 Task: Plan a virtual team-building escape room challenge for the 18th at 3 PM to 3:30 PM.
Action: Mouse moved to (51, 85)
Screenshot: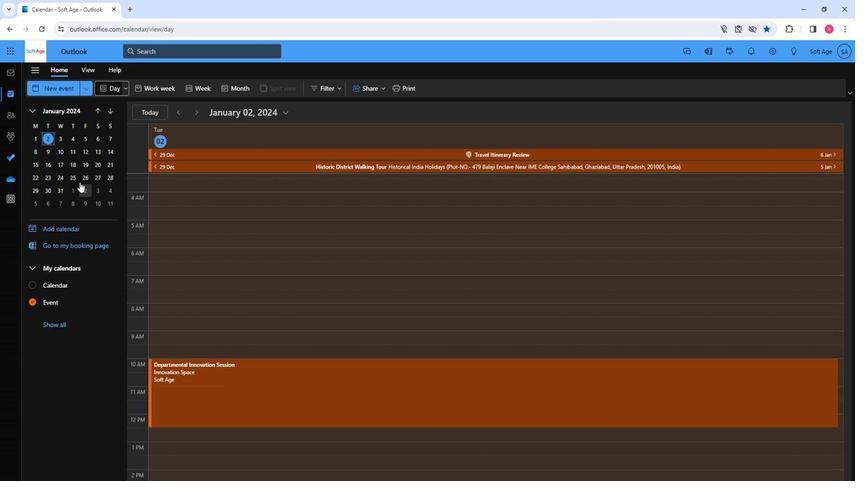 
Action: Mouse pressed left at (51, 85)
Screenshot: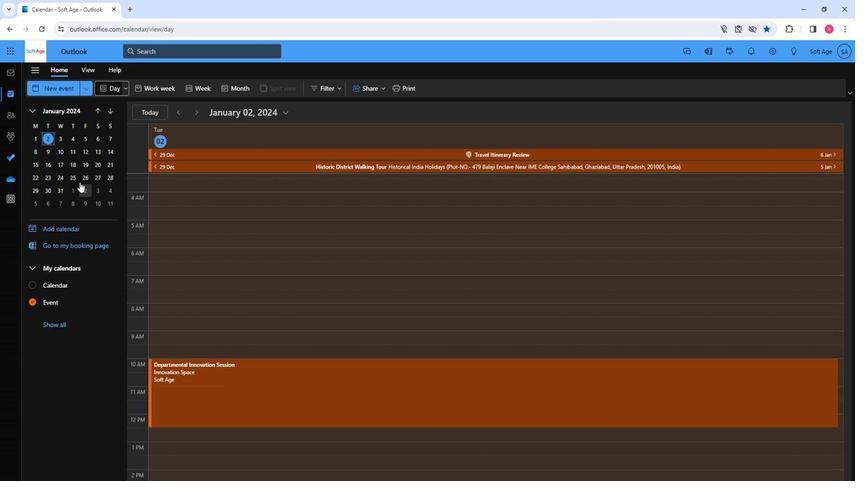 
Action: Key pressed <Key.shift>Virtual<Key.space><Key.shift><Key.shift><Key.shift><Key.shift><Key.shift><Key.shift><Key.shift><Key.shift><Key.shift><Key.shift><Key.shift><Key.shift><Key.shift><Key.shift><Key.shift><Key.shift><Key.shift><Key.shift><Key.shift>Teambu<Key.backspace><Key.backspace>-b<Key.backspace><Key.shift>Building<Key.space><Key.shift><Key.shift><Key.shift><Key.shift><Key.shift><Key.shift><Key.shift><Key.shift><Key.shift><Key.shift>Escape<Key.space><Key.shift>Room<Key.space><Key.shift><Key.shift><Key.shift><Key.shift><Key.shift><Key.shift><Key.shift><Key.shift><Key.shift>Challenge
Screenshot: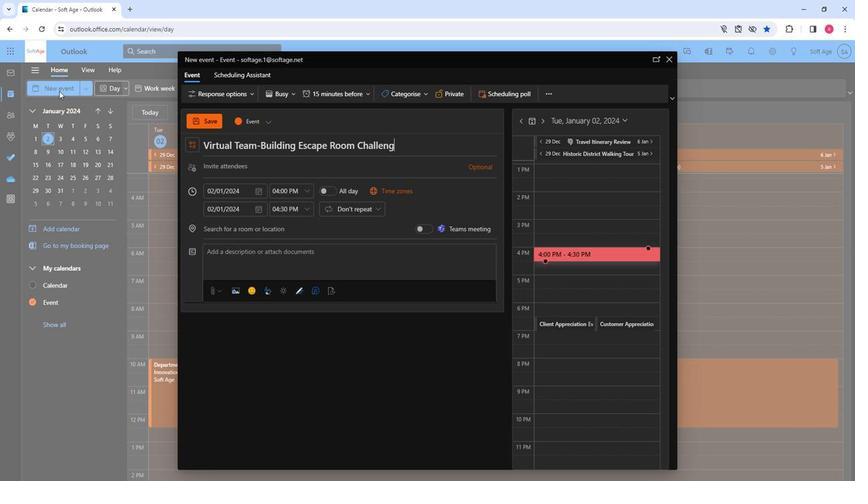 
Action: Mouse moved to (223, 165)
Screenshot: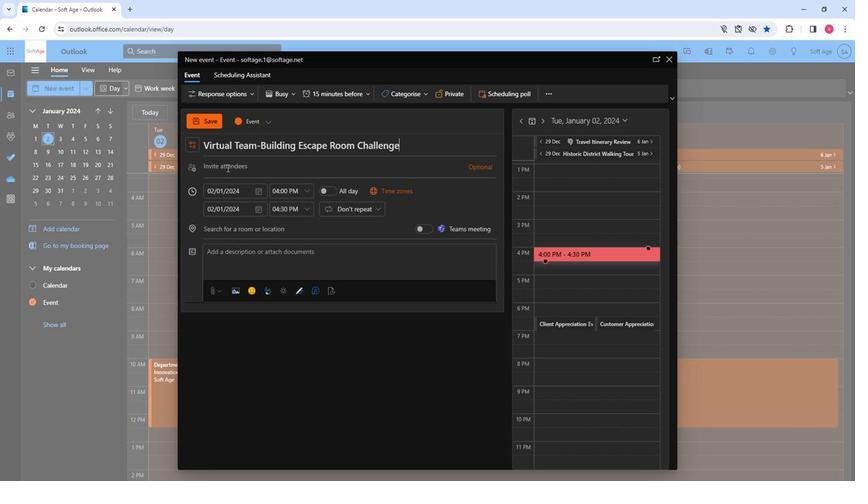 
Action: Mouse pressed left at (223, 165)
Screenshot: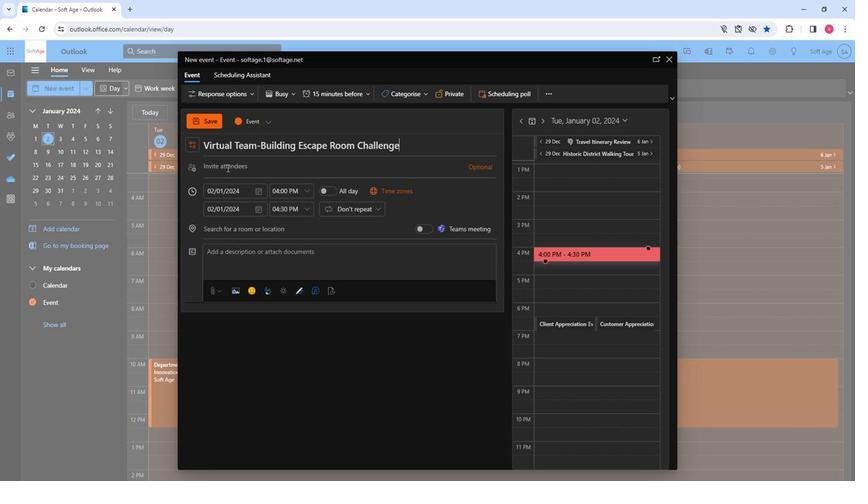 
Action: Mouse moved to (227, 165)
Screenshot: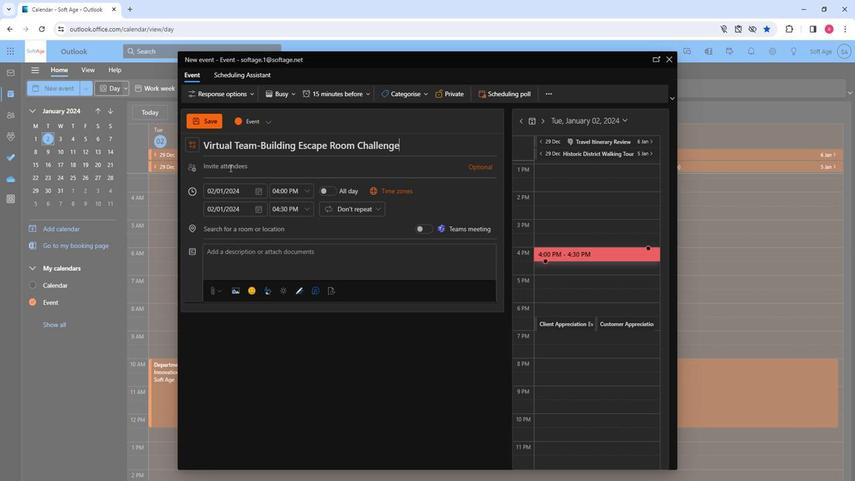 
Action: Key pressed so
Screenshot: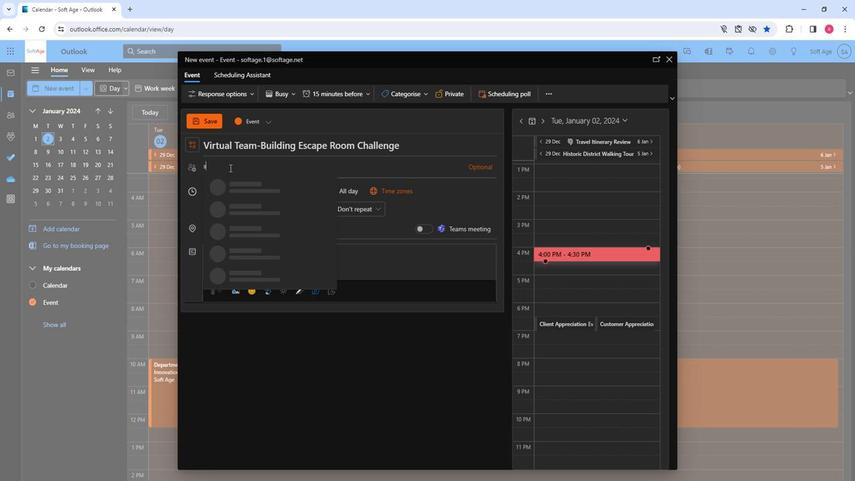 
Action: Mouse moved to (258, 207)
Screenshot: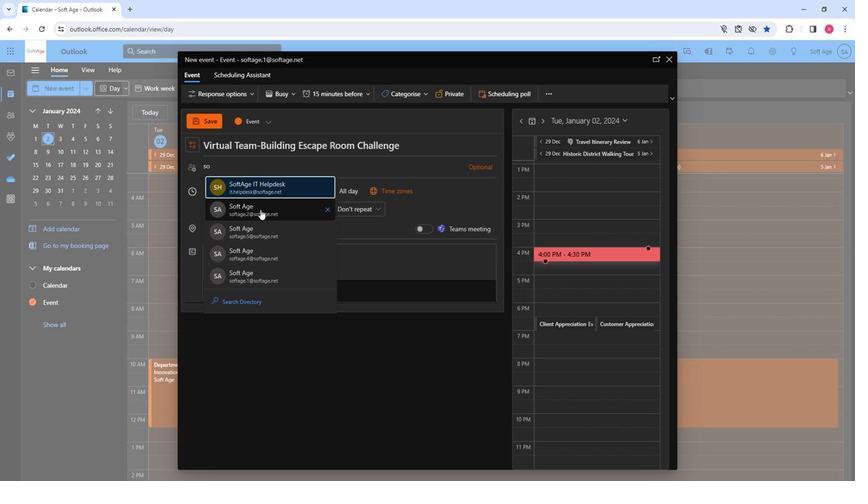 
Action: Mouse pressed left at (258, 207)
Screenshot: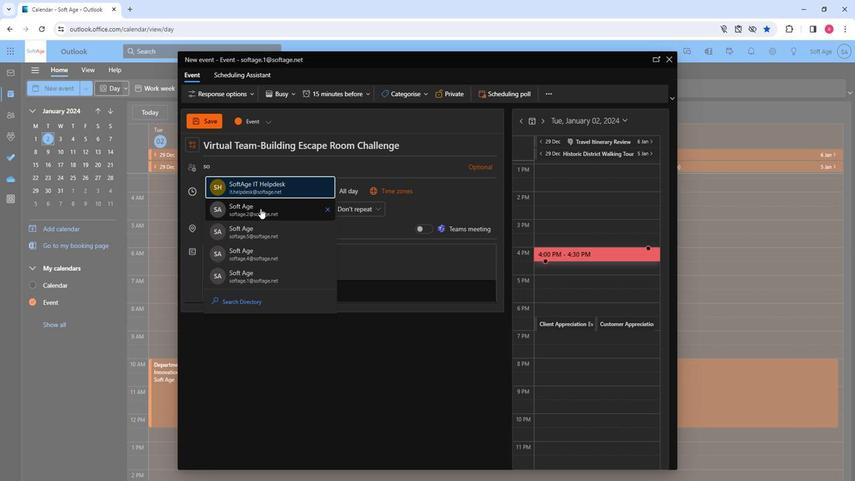 
Action: Key pressed so
Screenshot: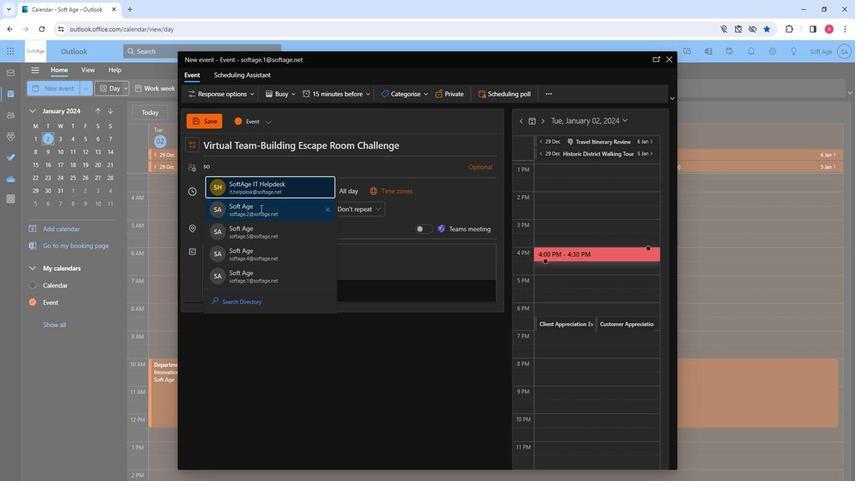 
Action: Mouse moved to (285, 273)
Screenshot: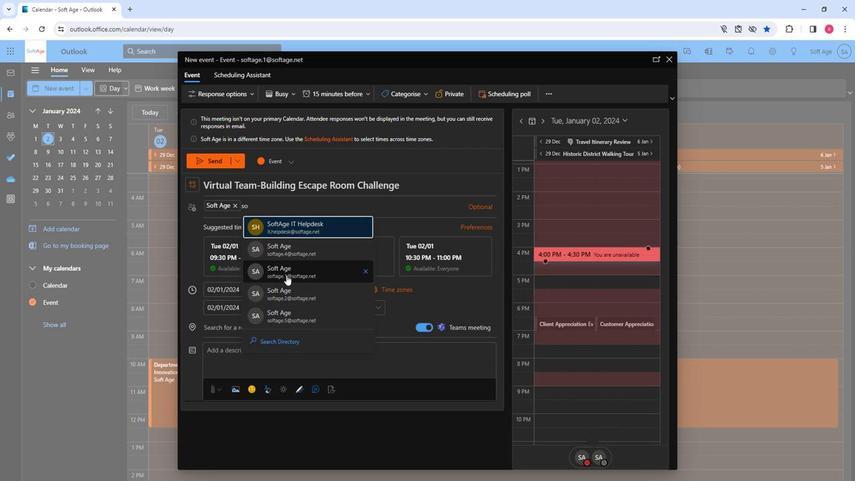 
Action: Mouse pressed left at (285, 273)
Screenshot: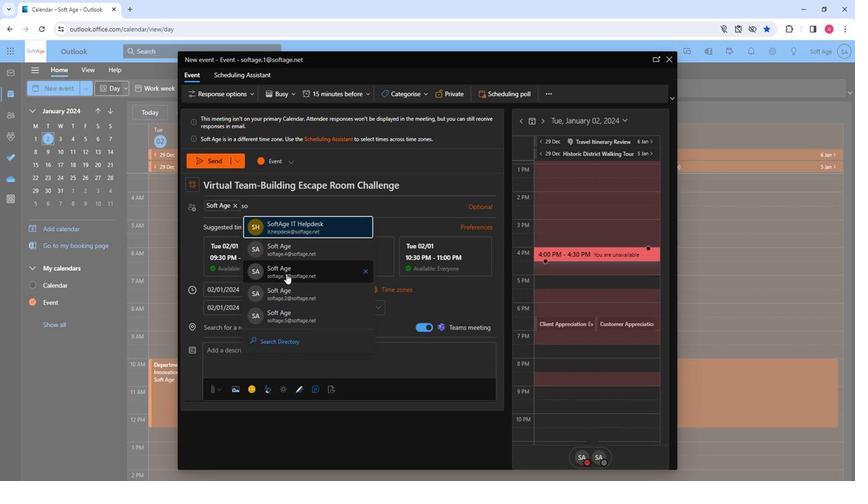 
Action: Key pressed so
Screenshot: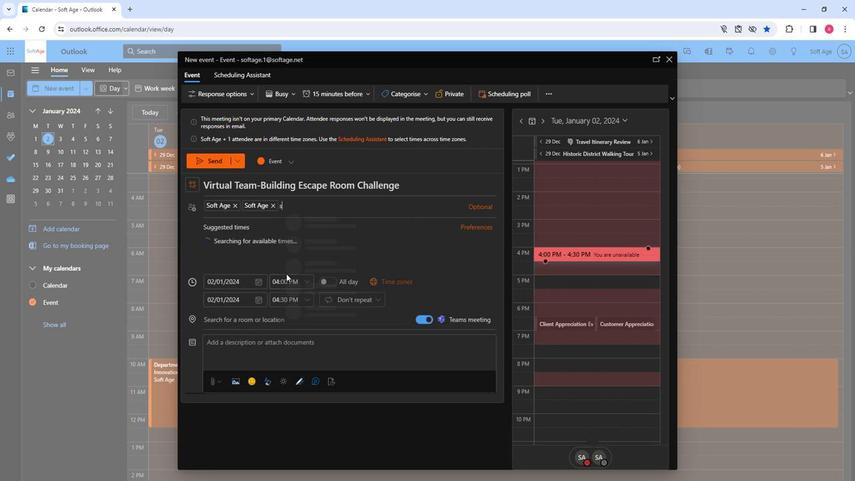 
Action: Mouse moved to (311, 299)
Screenshot: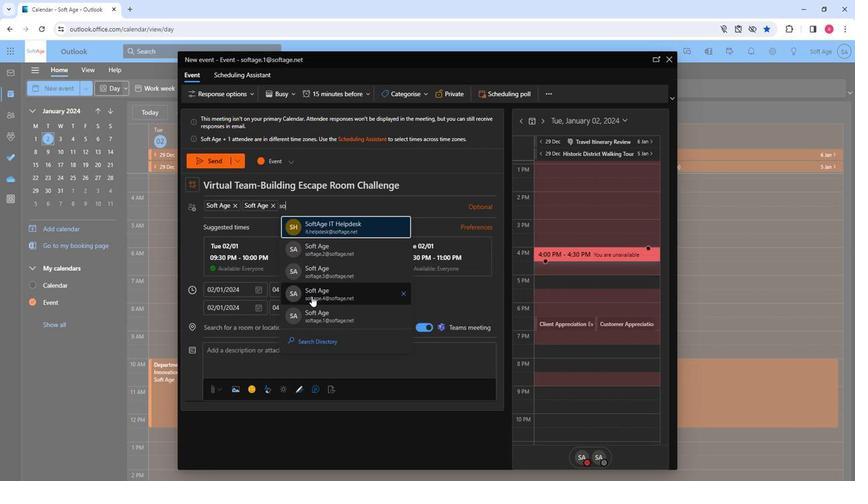 
Action: Mouse pressed left at (311, 299)
Screenshot: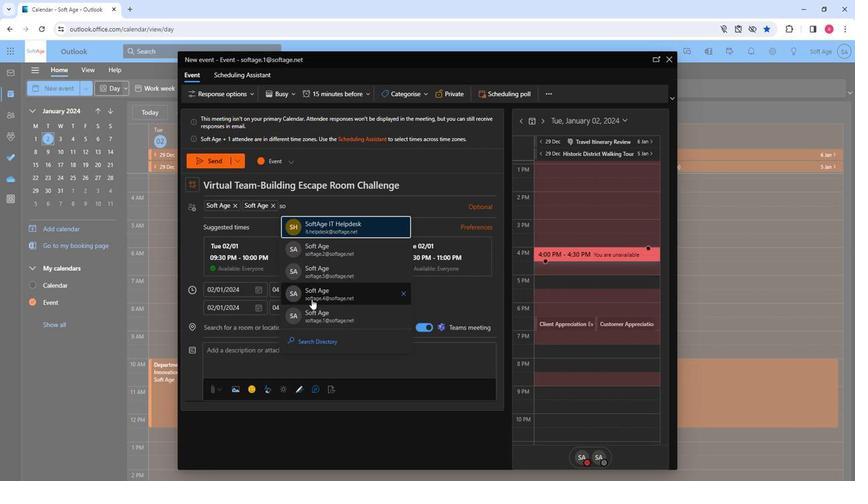 
Action: Key pressed so
Screenshot: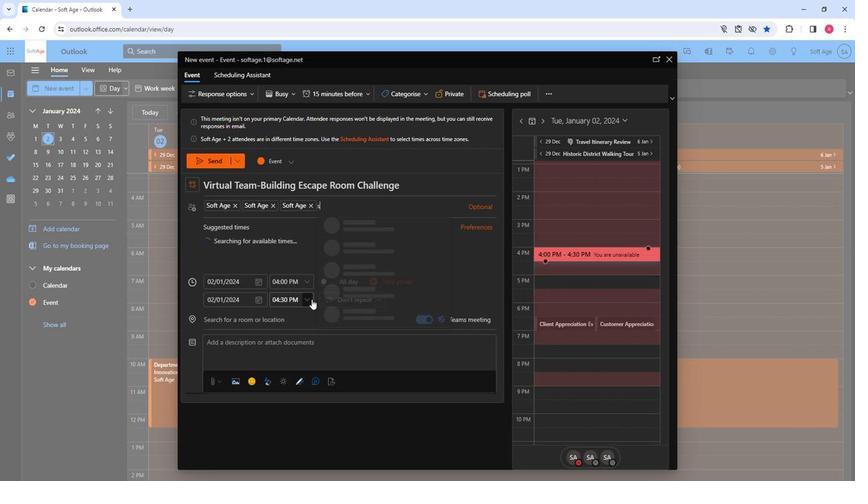 
Action: Mouse moved to (360, 320)
Screenshot: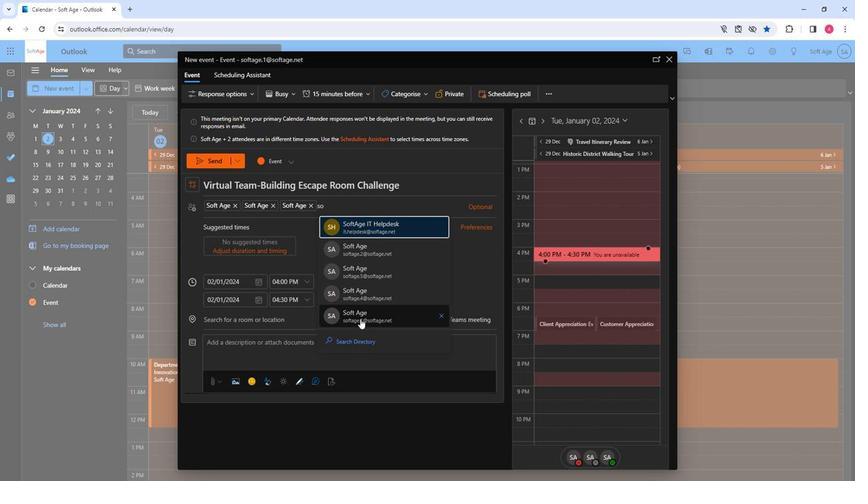 
Action: Mouse pressed left at (360, 320)
Screenshot: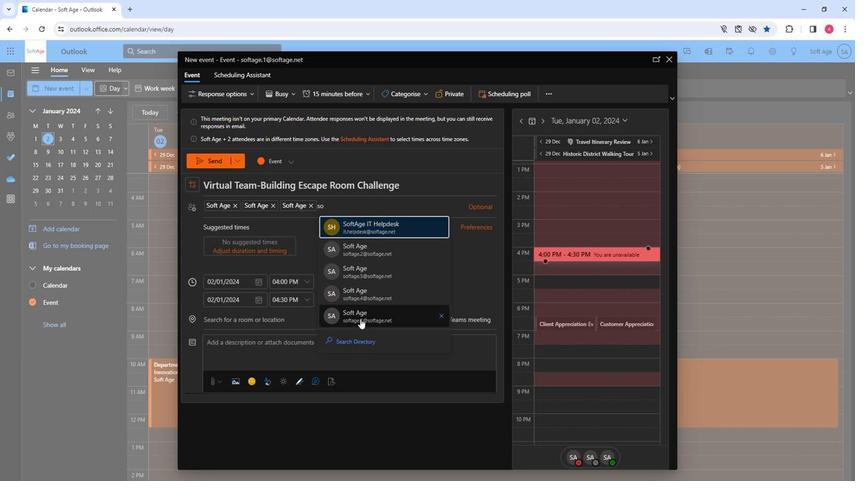 
Action: Mouse moved to (255, 283)
Screenshot: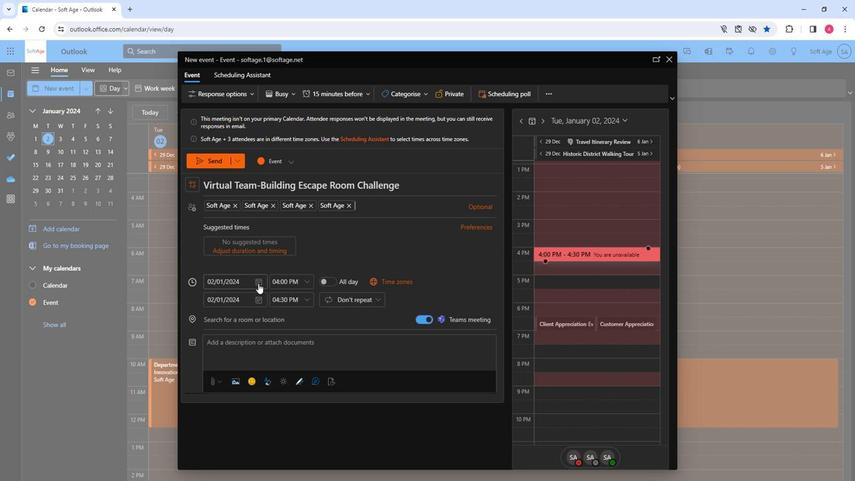 
Action: Mouse pressed left at (255, 283)
Screenshot: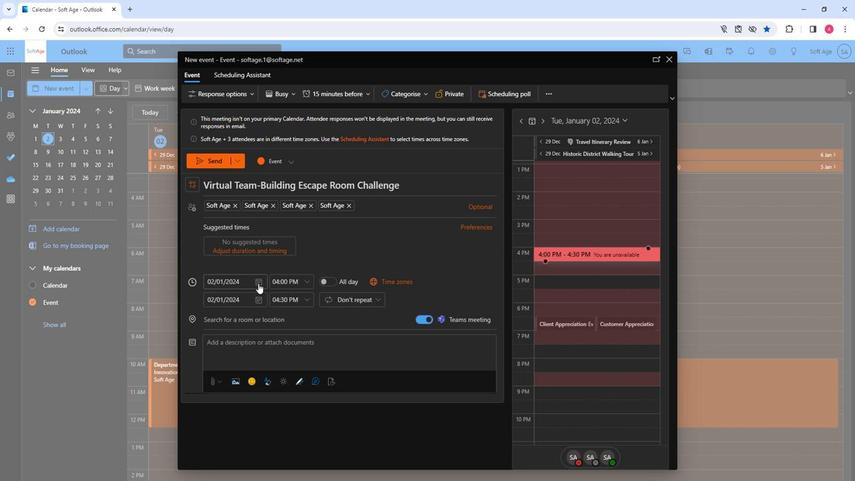 
Action: Mouse moved to (251, 356)
Screenshot: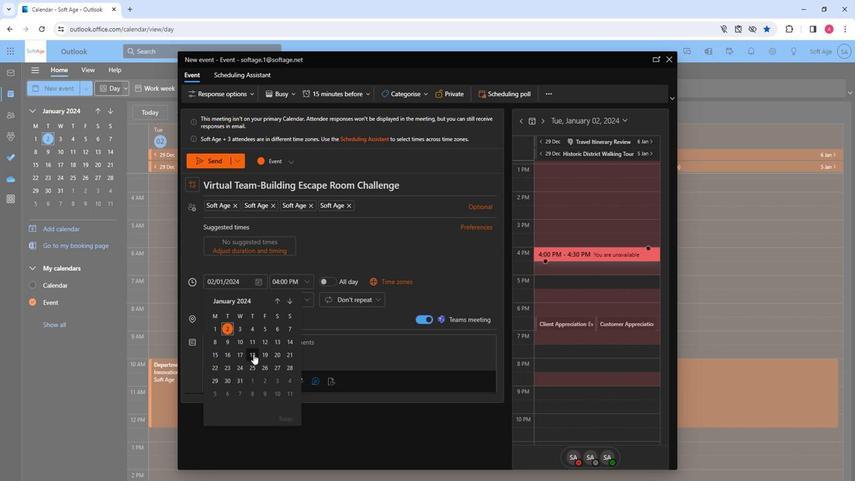 
Action: Mouse pressed left at (251, 356)
Screenshot: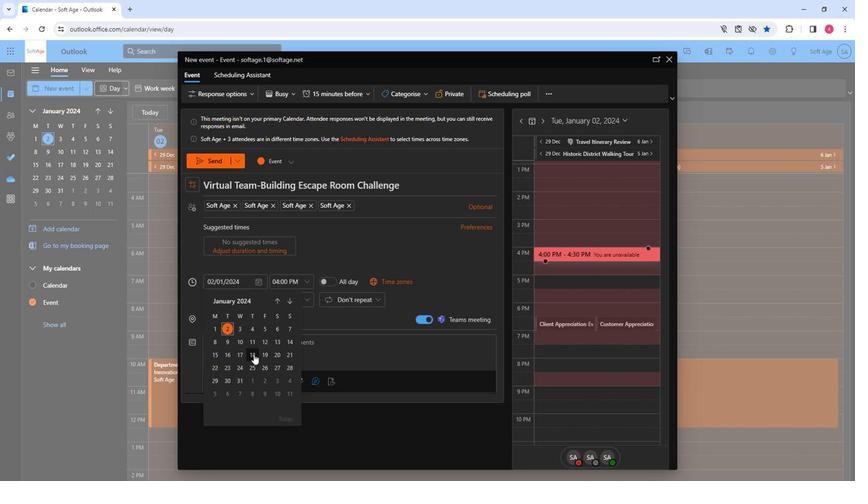 
Action: Mouse moved to (308, 285)
Screenshot: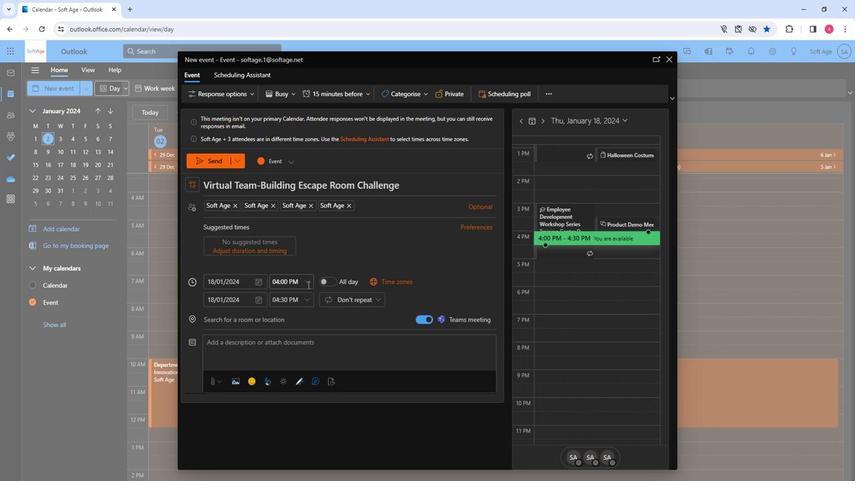 
Action: Mouse pressed left at (308, 285)
Screenshot: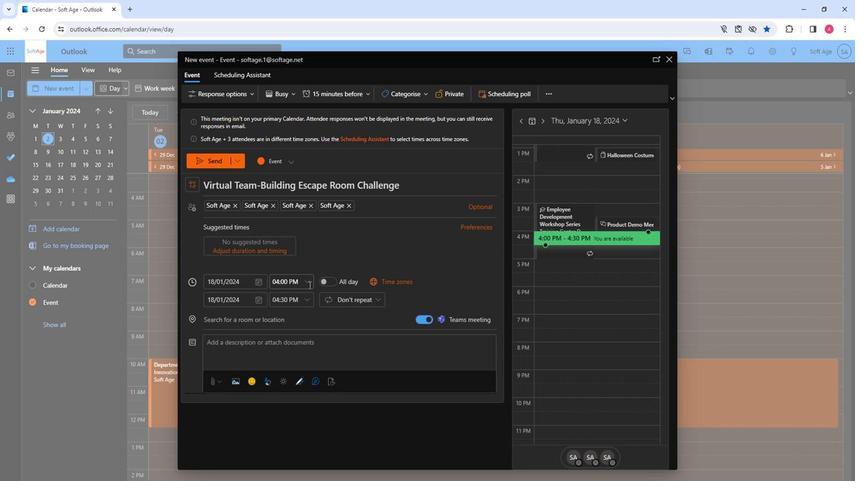 
Action: Mouse moved to (294, 315)
Screenshot: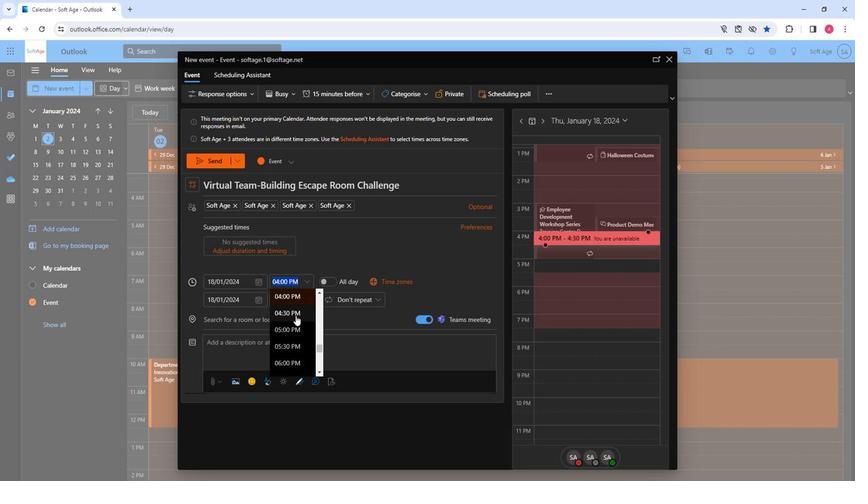 
Action: Mouse scrolled (294, 314) with delta (0, 0)
Screenshot: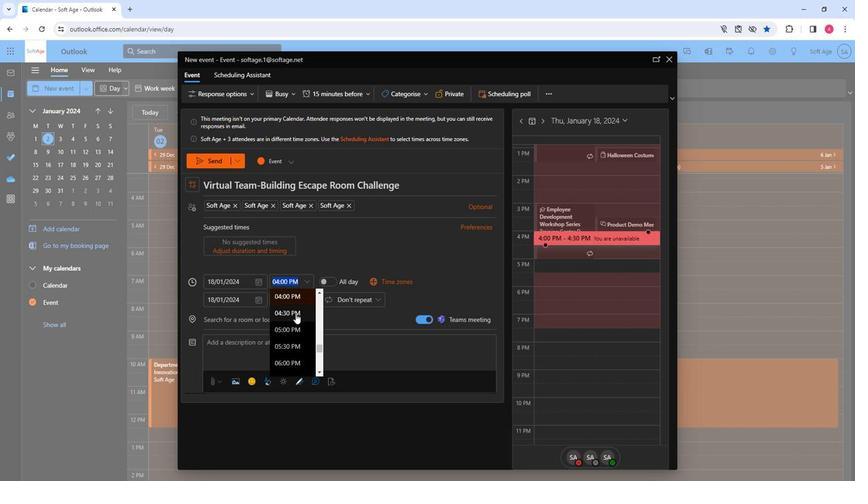 
Action: Mouse scrolled (294, 314) with delta (0, 0)
Screenshot: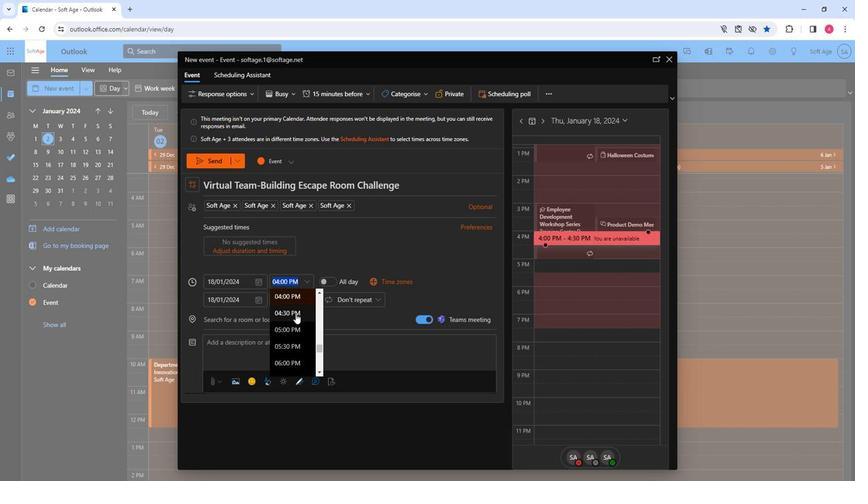 
Action: Mouse moved to (292, 318)
Screenshot: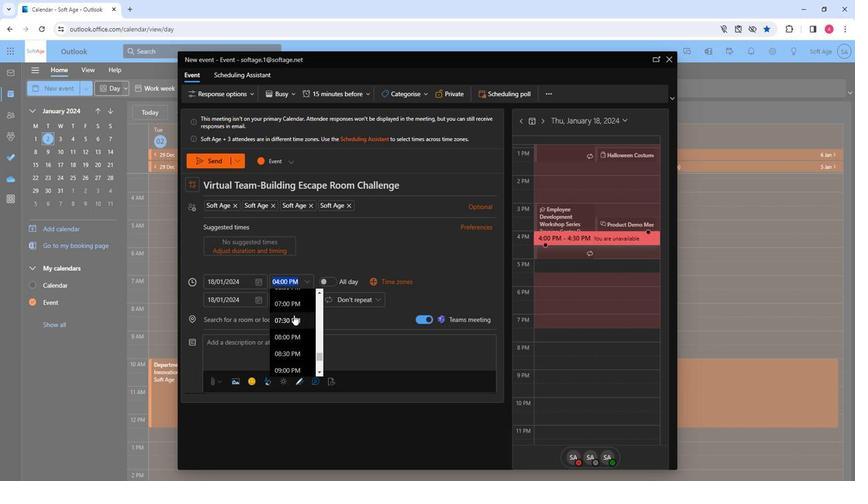 
Action: Mouse scrolled (292, 318) with delta (0, 0)
Screenshot: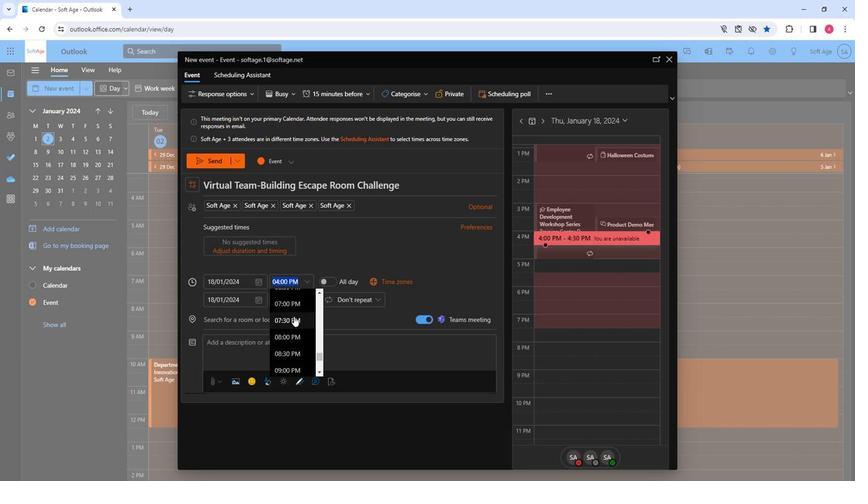 
Action: Mouse moved to (293, 324)
Screenshot: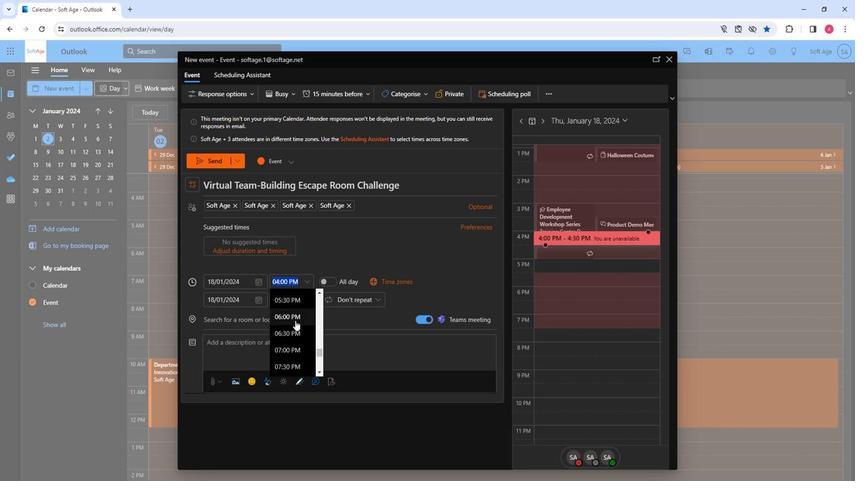 
Action: Mouse scrolled (293, 324) with delta (0, 0)
Screenshot: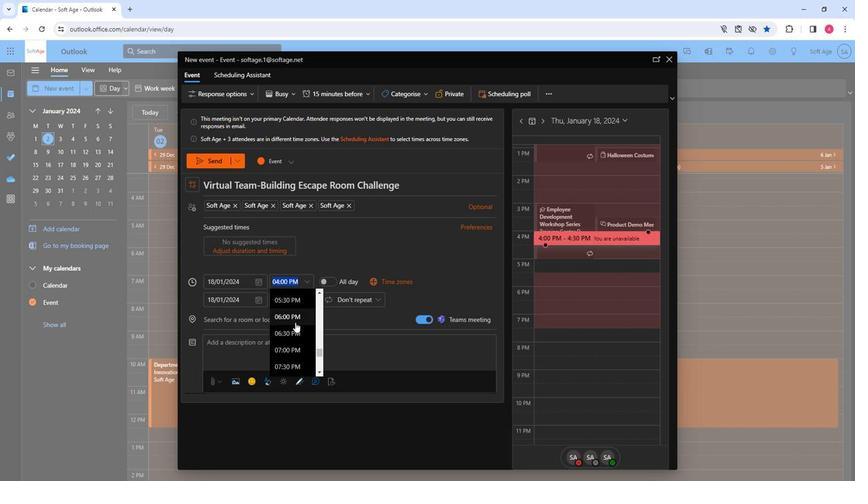 
Action: Mouse moved to (293, 318)
Screenshot: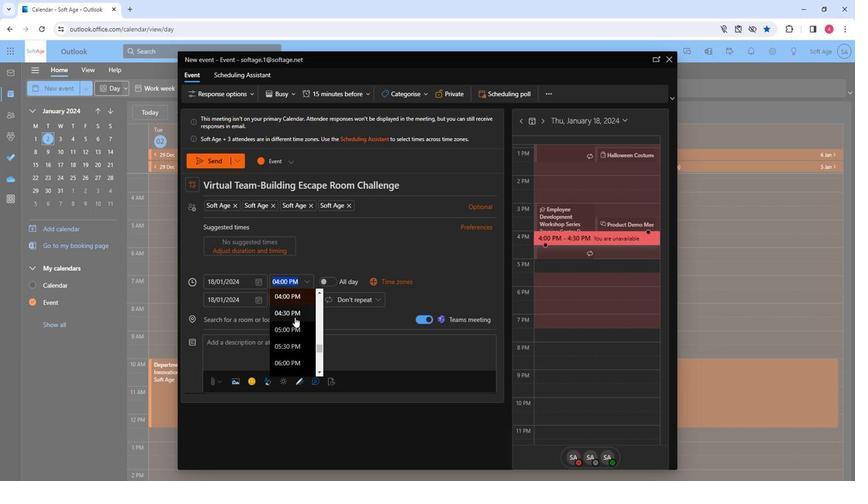 
Action: Mouse scrolled (293, 319) with delta (0, 0)
Screenshot: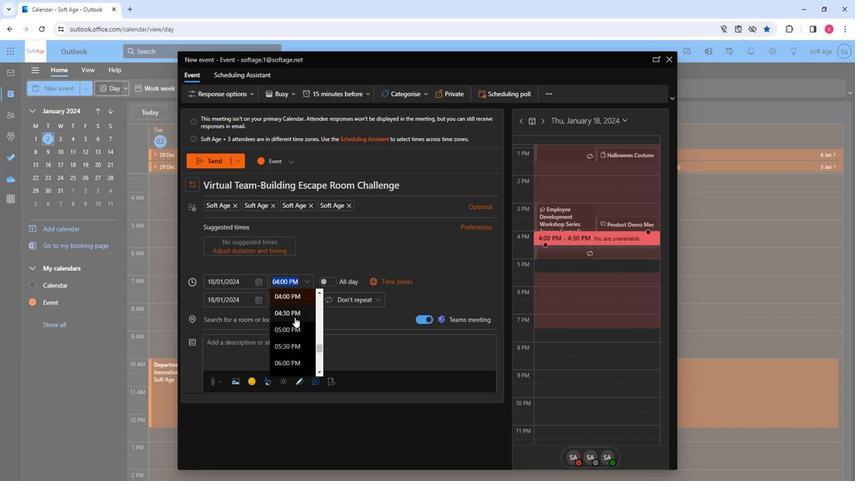 
Action: Mouse moved to (289, 309)
Screenshot: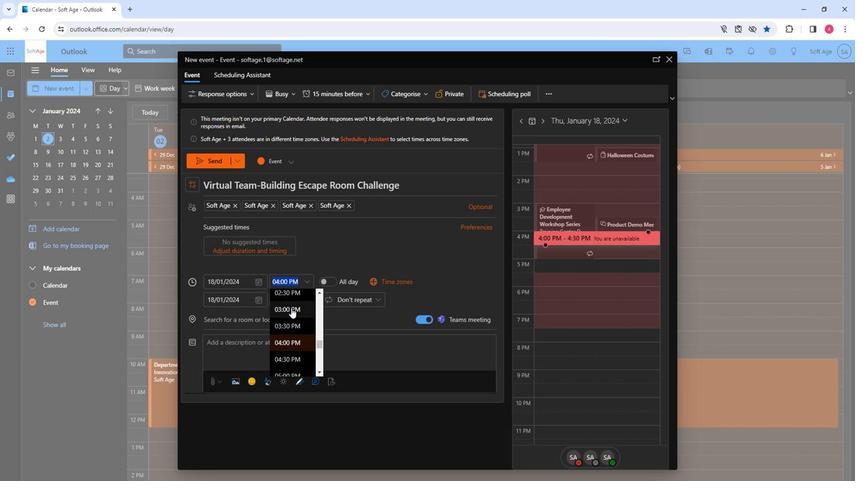 
Action: Mouse pressed left at (289, 309)
Screenshot: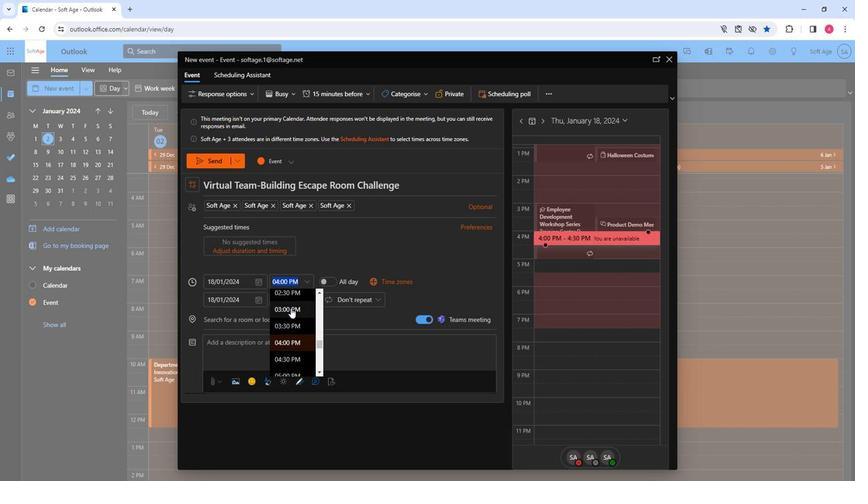 
Action: Mouse moved to (248, 320)
Screenshot: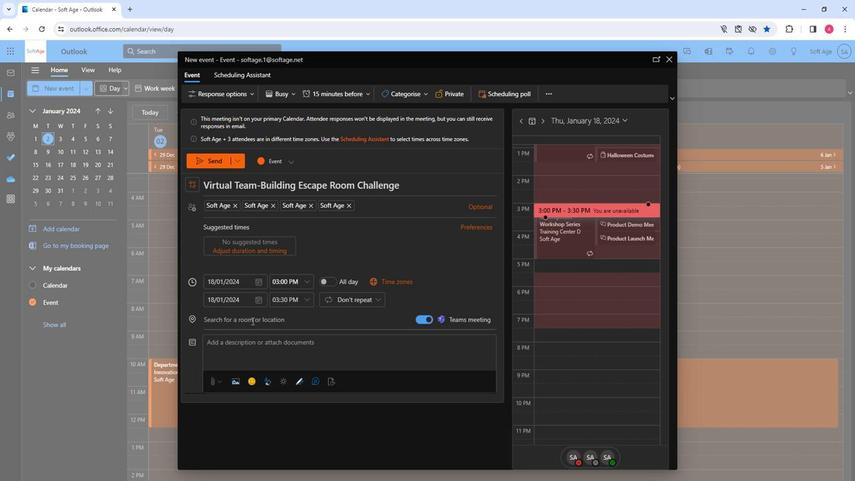 
Action: Mouse pressed left at (248, 320)
Screenshot: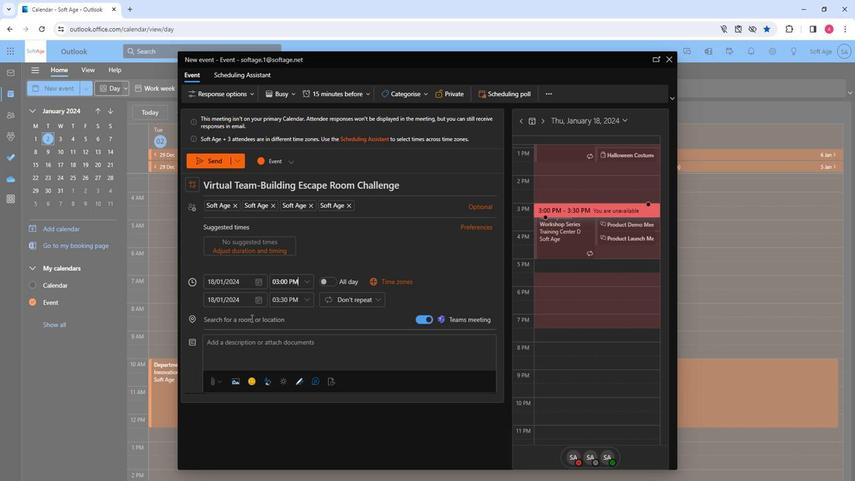 
Action: Key pressed co
Screenshot: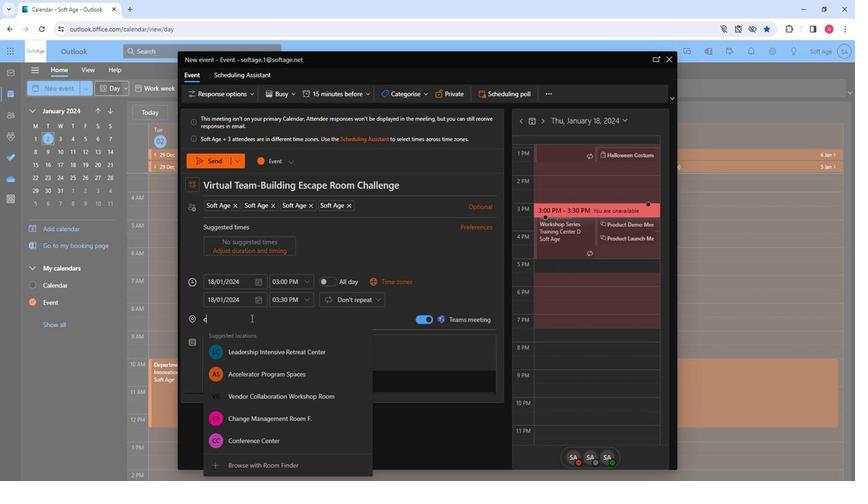 
Action: Mouse moved to (269, 380)
Screenshot: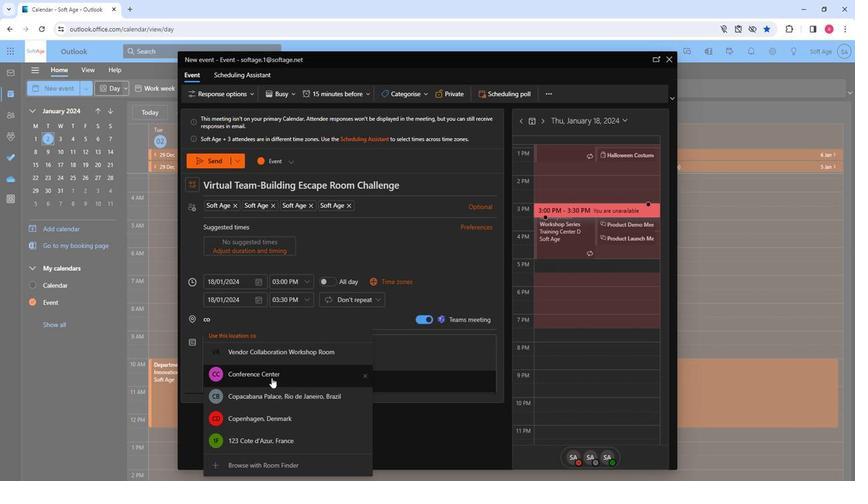 
Action: Mouse pressed left at (269, 380)
Screenshot: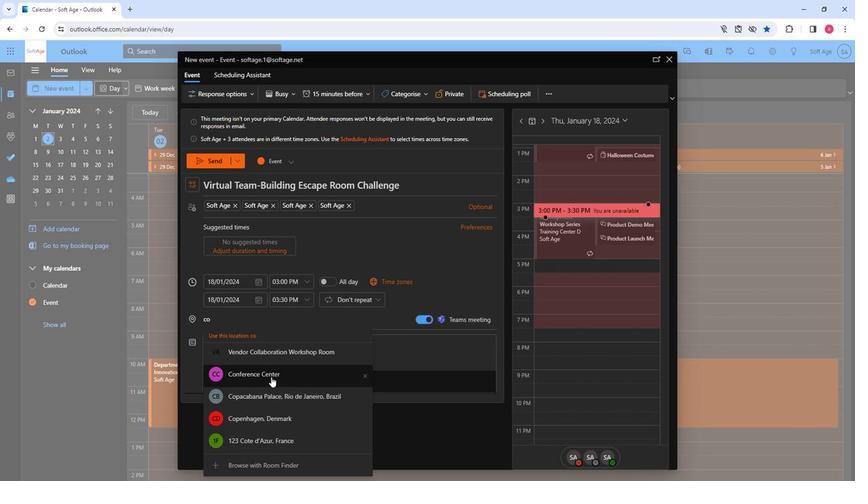
Action: Mouse moved to (245, 346)
Screenshot: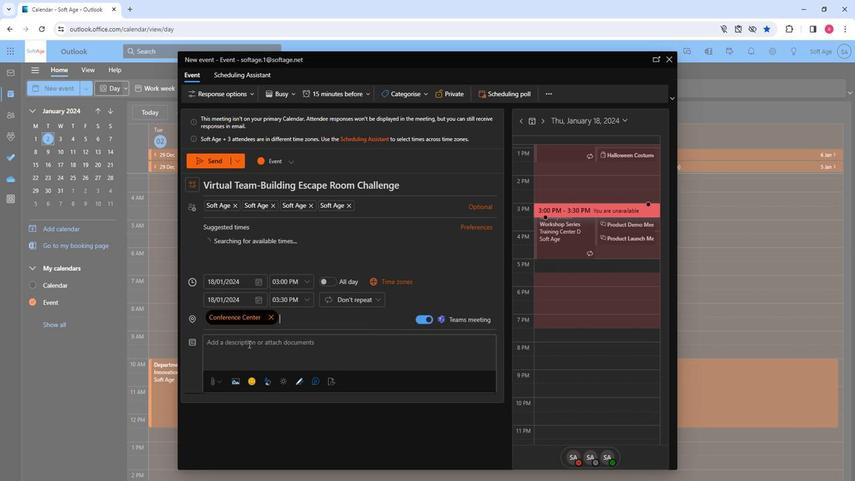 
Action: Mouse pressed left at (245, 346)
Screenshot: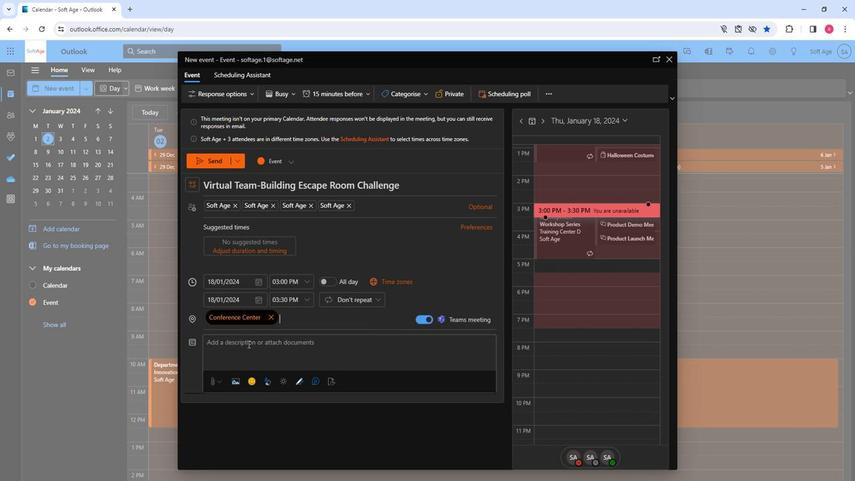 
Action: Key pressed <Key.shift>Ecsape<Key.space><Key.backspace><Key.backspace><Key.backspace><Key.backspace><Key.backspace><Key.backspace>scape<Key.space>into<Key.space>m<Key.backspace>teamwork<Key.shift>!<Key.space><Key.shift>Join<Key.space>our<Key.space>virtual<Key.space>team<Key.space><Key.backspace>-building<Key.space>escape<Key.space>room<Key.space>challenge.<Key.space><Key.shift><Key.shift><Key.shift><Key.shift><Key.shift><Key.shift><Key.shift>Solve<Key.space>puzzles,<Key.space>collaborate,<Key.space>and<Key.space>strengthen<Key.space>bonds<Key.space>in<Key.space>an<Key.space>engaging<Key.space>and<Key.space>thrilling<Key.space>online<Key.space>experiences<Key.backspace>.<Key.space><Key.shift>Ready<Key.space>for<Key.space>the<Key.space>challenge
Screenshot: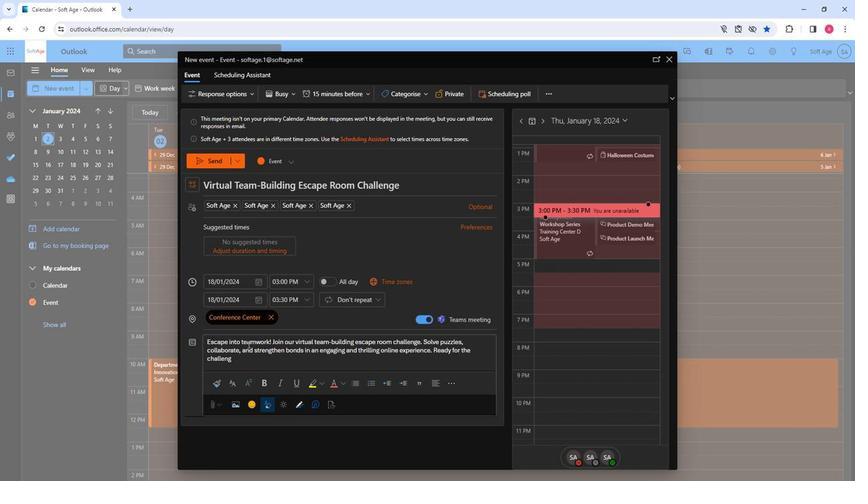 
Action: Mouse moved to (252, 349)
Screenshot: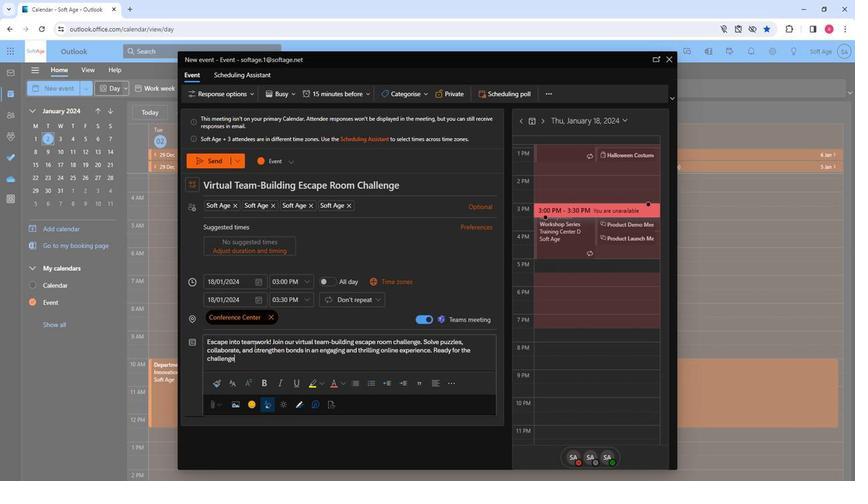 
Action: Key pressed <Key.shift><Key.shift><Key.shift><Key.shift><Key.shift><Key.shift><Key.shift><Key.shift><Key.shift><Key.shift><Key.shift><Key.shift><Key.shift>?
Screenshot: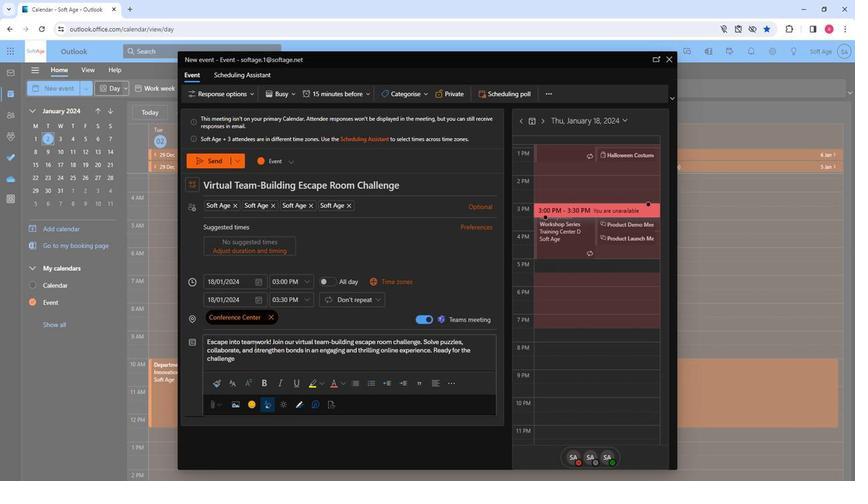 
Action: Mouse moved to (302, 361)
Screenshot: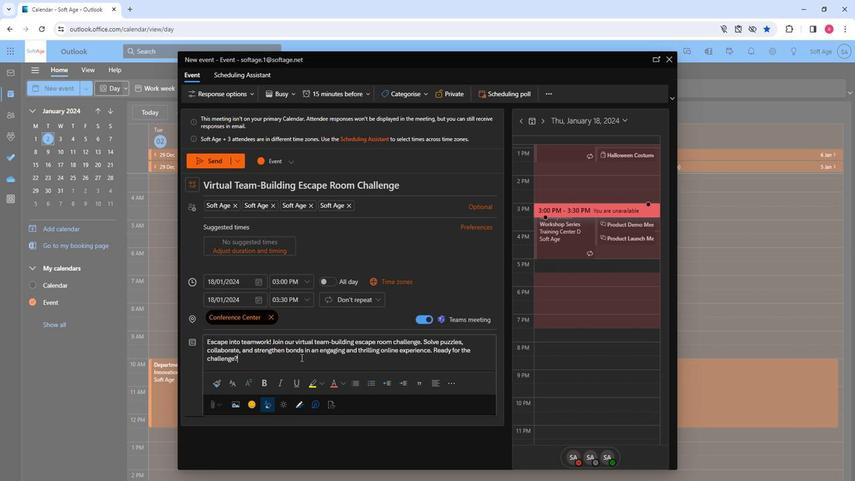 
Action: Mouse pressed left at (302, 361)
Screenshot: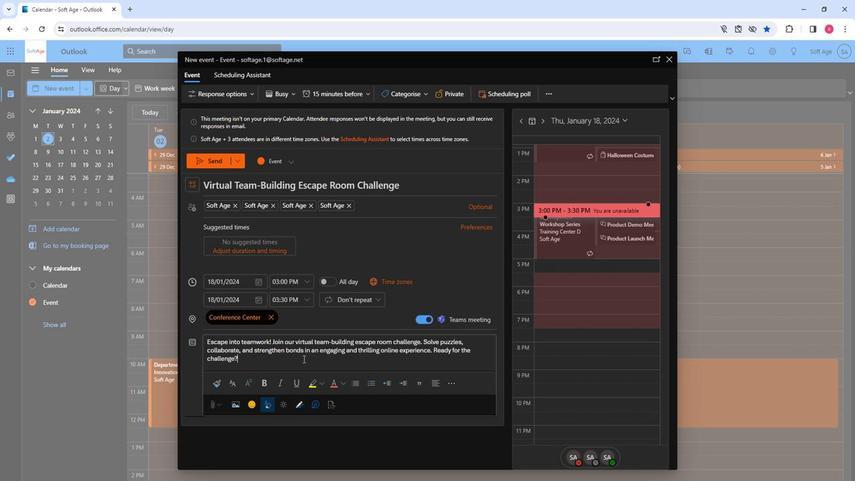 
Action: Mouse pressed left at (302, 361)
Screenshot: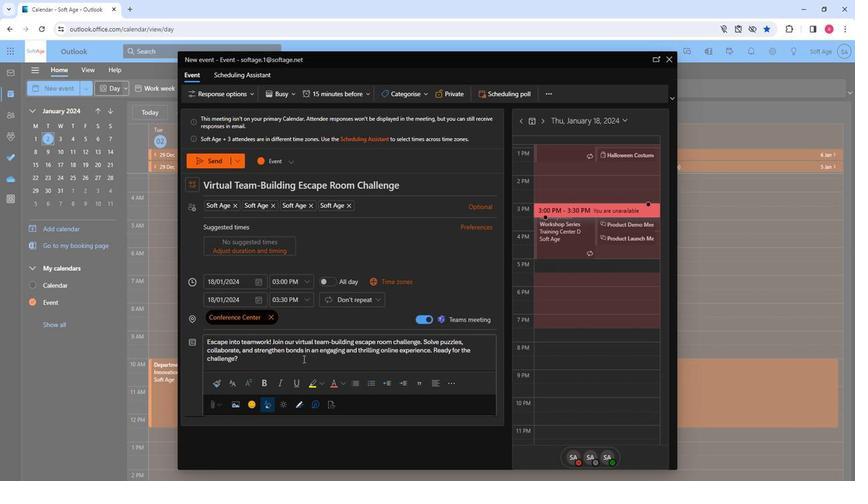 
Action: Mouse pressed left at (302, 361)
Screenshot: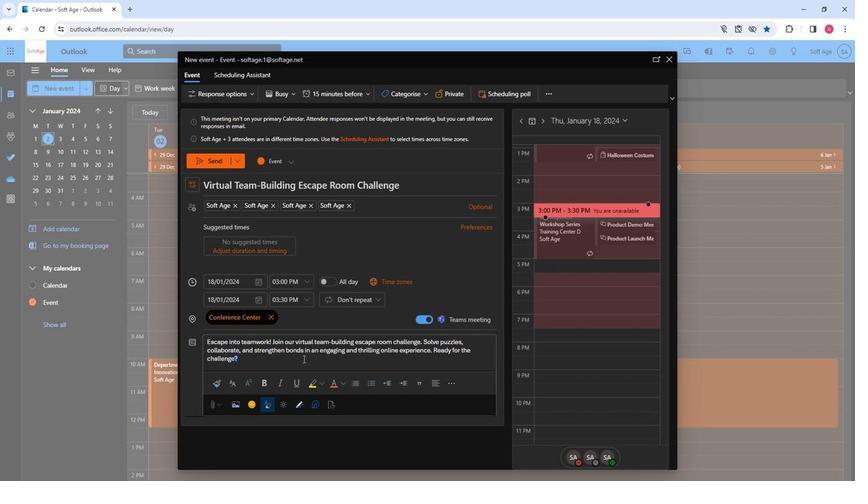 
Action: Mouse moved to (412, 353)
Screenshot: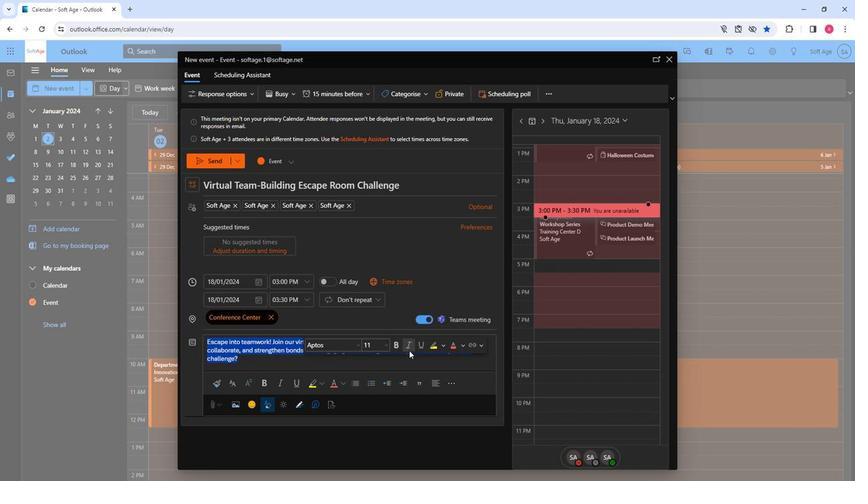 
Action: Mouse pressed left at (412, 353)
Screenshot: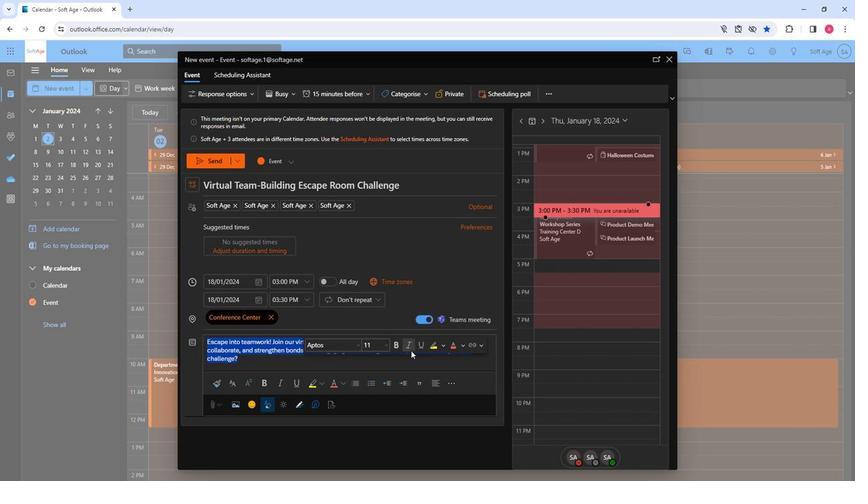 
Action: Mouse moved to (359, 342)
Screenshot: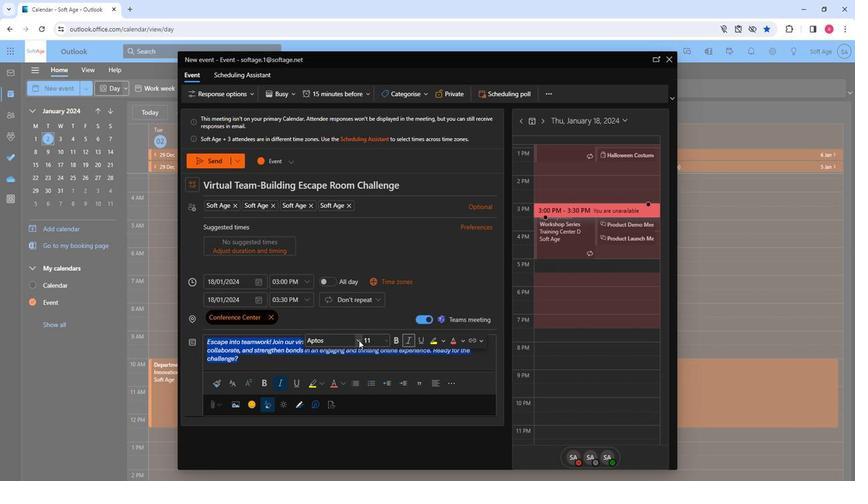 
Action: Mouse pressed left at (359, 342)
Screenshot: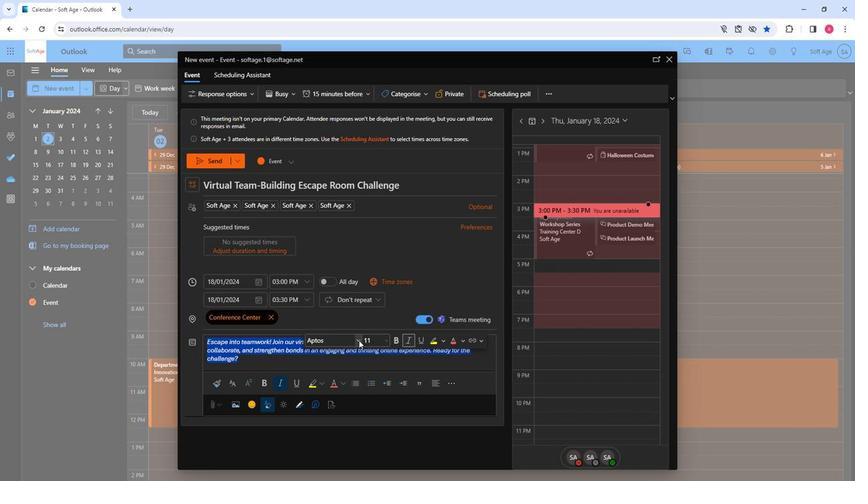 
Action: Mouse moved to (356, 302)
Screenshot: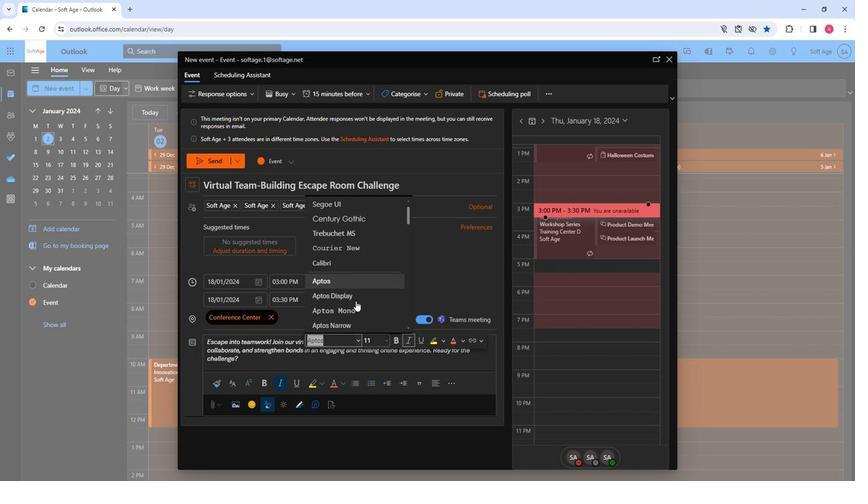 
Action: Mouse scrolled (356, 301) with delta (0, 0)
Screenshot: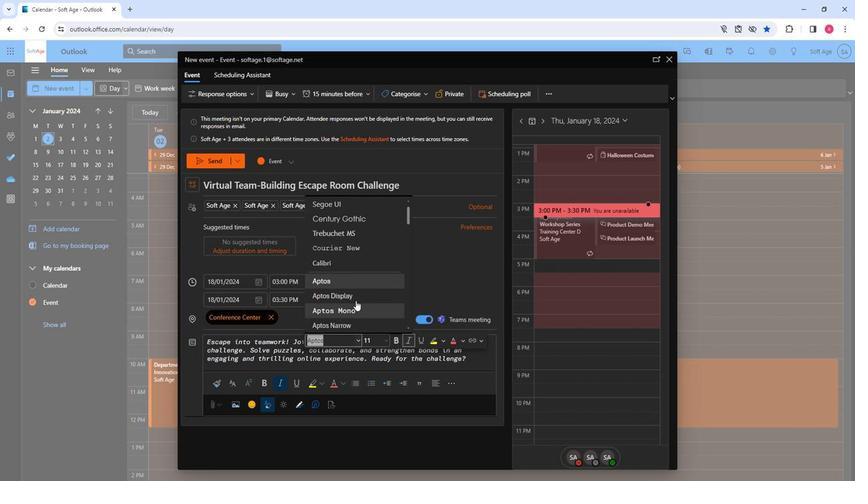 
Action: Mouse scrolled (356, 301) with delta (0, 0)
Screenshot: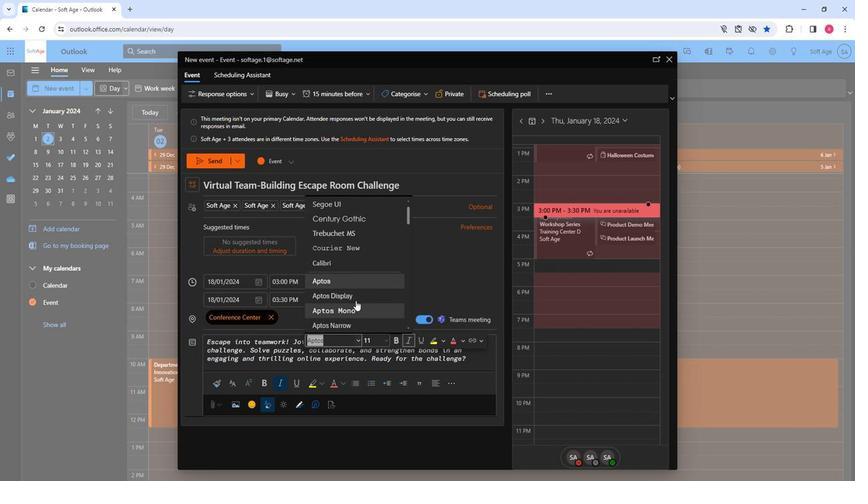 
Action: Mouse scrolled (356, 301) with delta (0, 0)
Screenshot: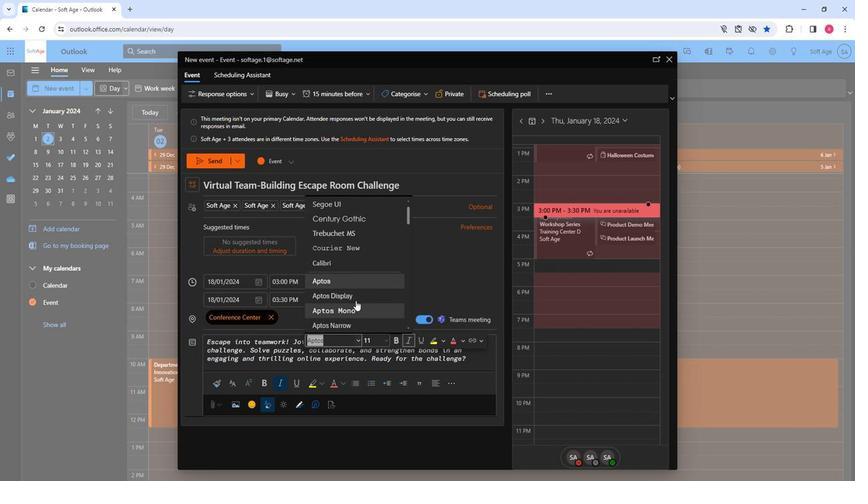 
Action: Mouse scrolled (356, 301) with delta (0, 0)
Screenshot: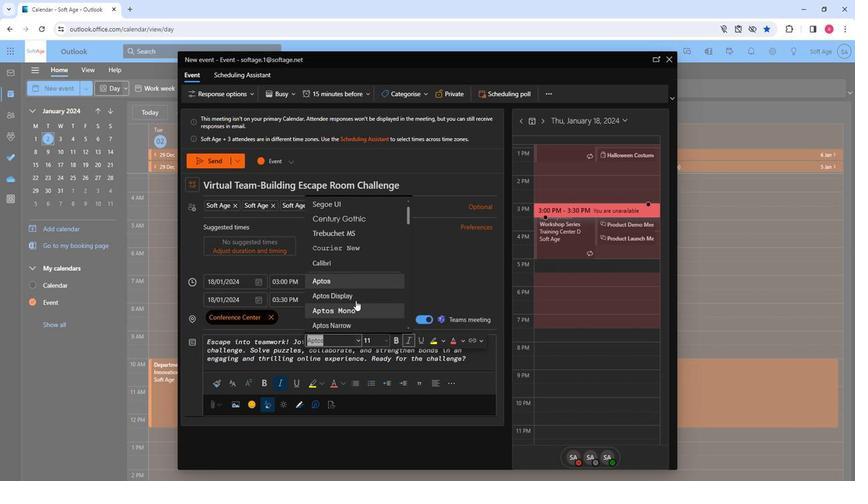 
Action: Mouse scrolled (356, 301) with delta (0, 0)
Screenshot: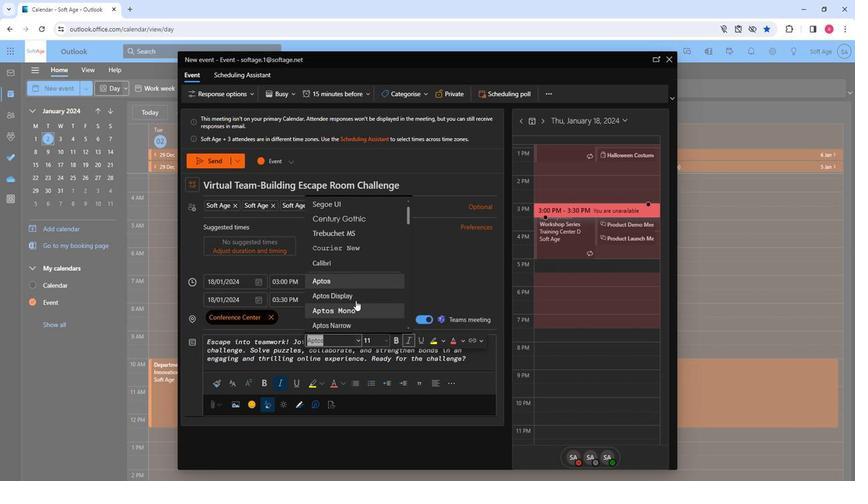 
Action: Mouse moved to (354, 295)
Screenshot: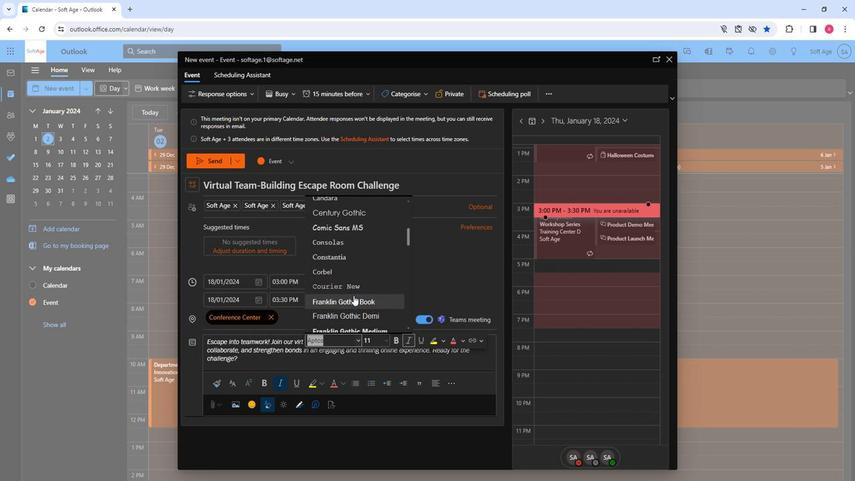 
Action: Mouse scrolled (354, 295) with delta (0, 0)
Screenshot: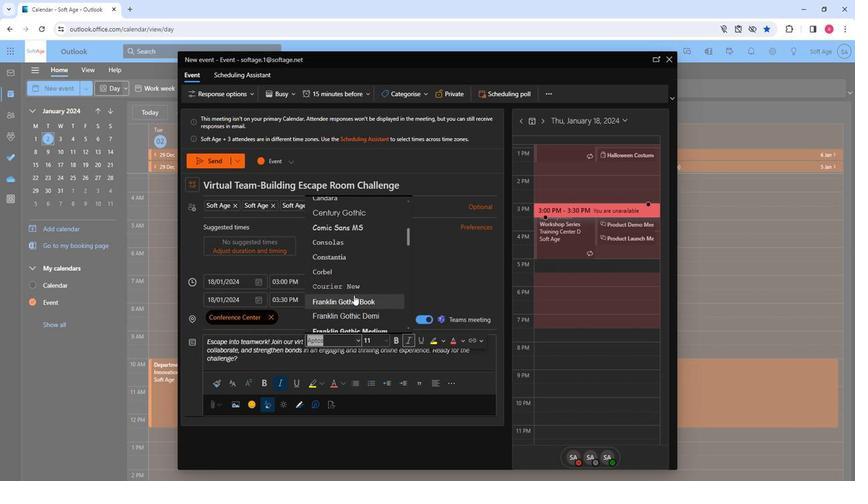 
Action: Mouse moved to (354, 295)
Screenshot: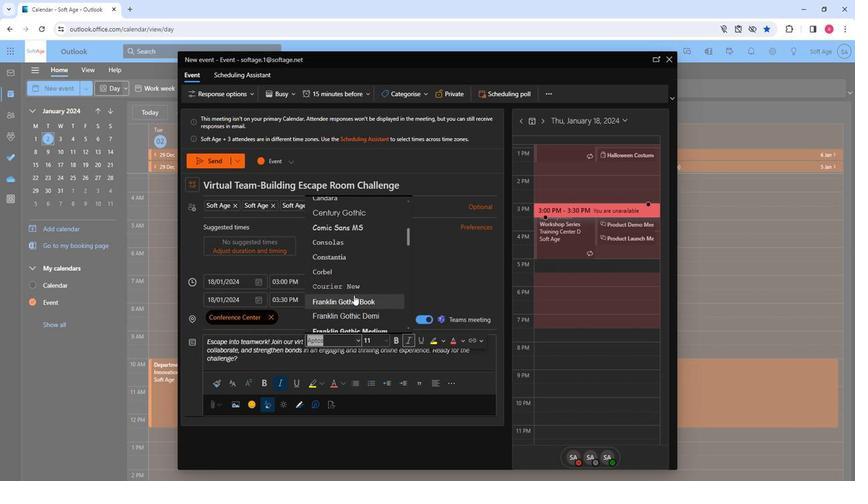 
Action: Mouse scrolled (354, 295) with delta (0, 0)
Screenshot: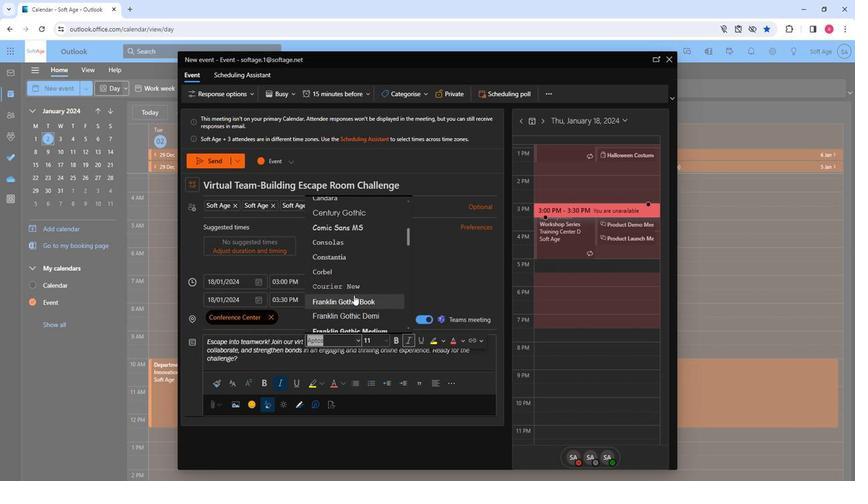 
Action: Mouse scrolled (354, 295) with delta (0, 0)
Screenshot: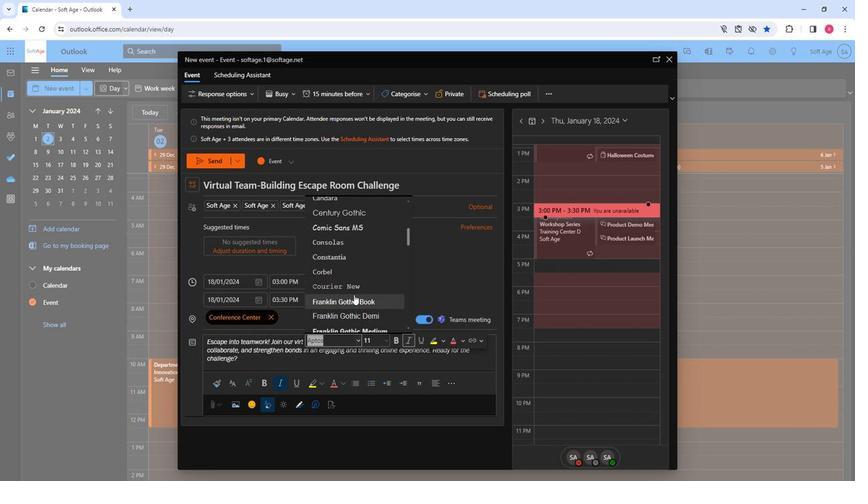 
Action: Mouse moved to (354, 294)
Screenshot: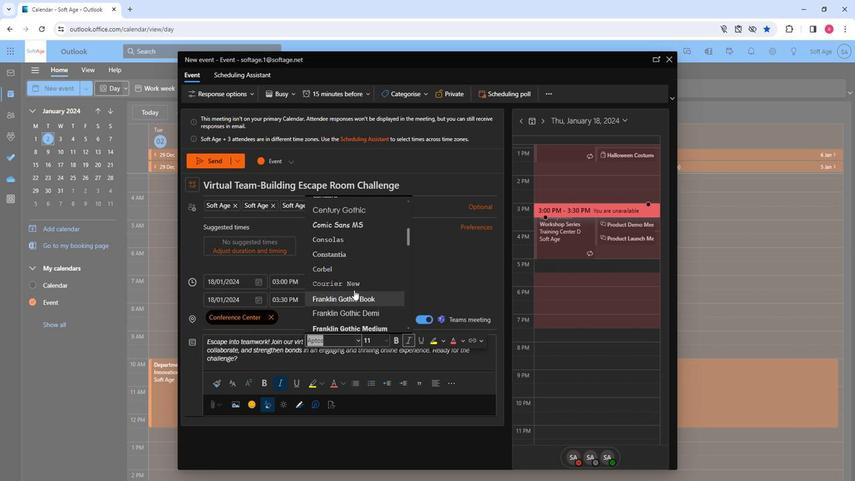
Action: Mouse scrolled (354, 293) with delta (0, 0)
Screenshot: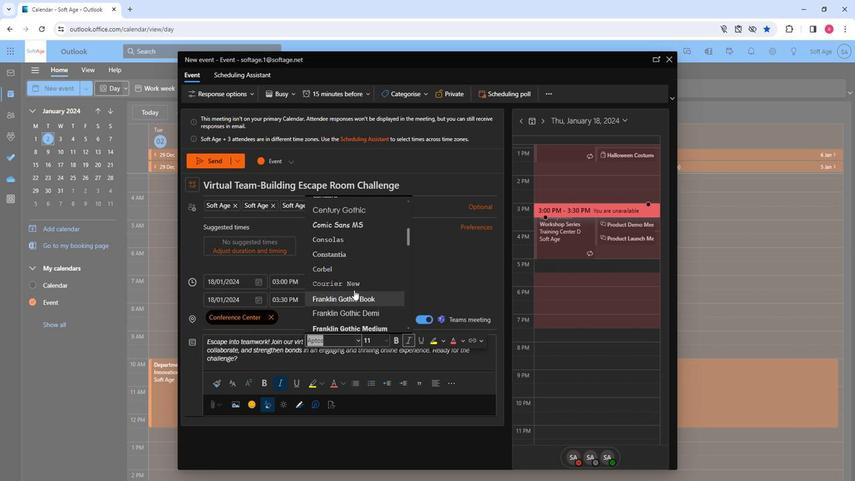 
Action: Mouse moved to (354, 290)
Screenshot: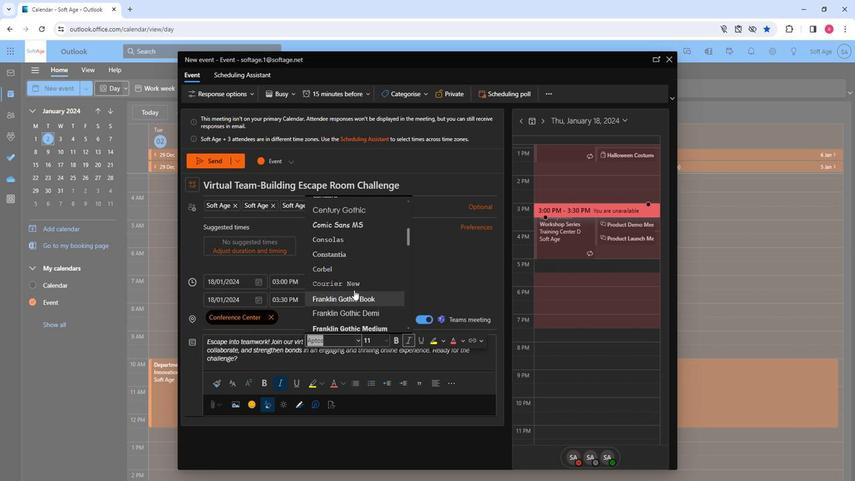 
Action: Mouse scrolled (354, 289) with delta (0, 0)
Screenshot: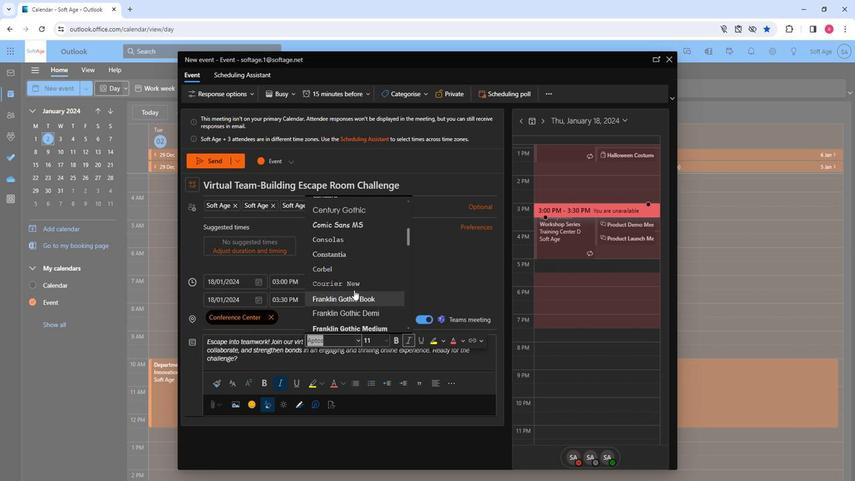 
Action: Mouse moved to (354, 289)
Screenshot: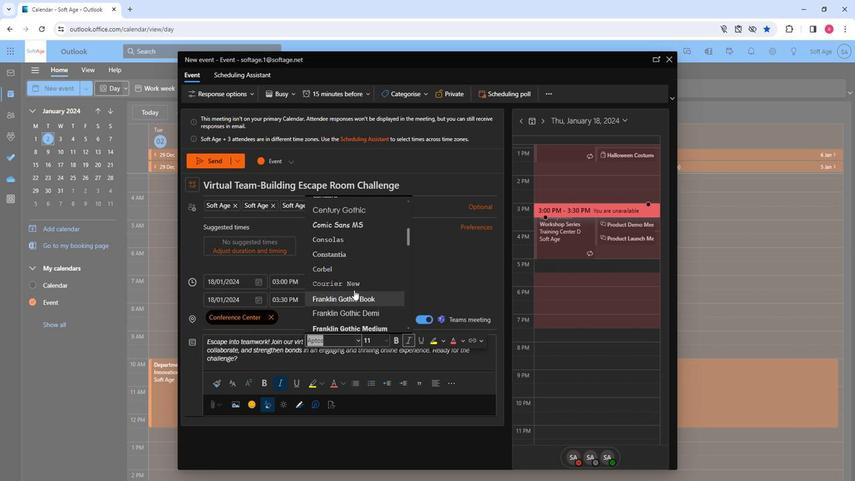 
Action: Mouse scrolled (354, 288) with delta (0, 0)
Screenshot: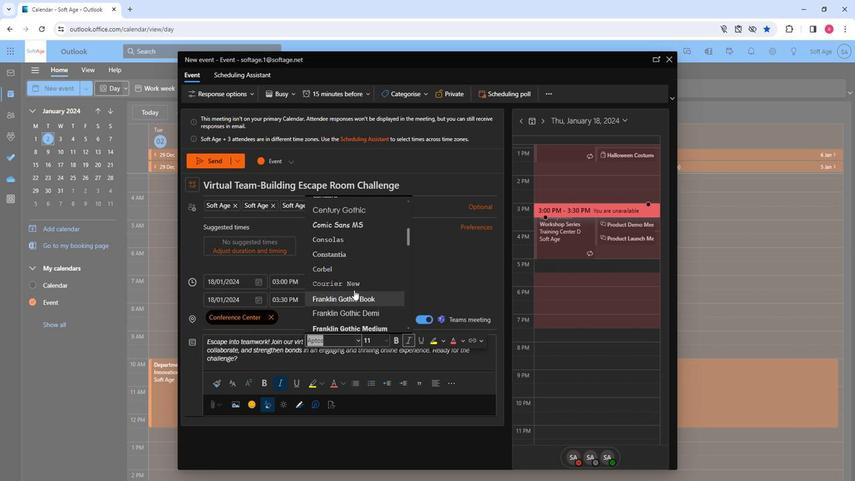 
Action: Mouse moved to (350, 271)
Screenshot: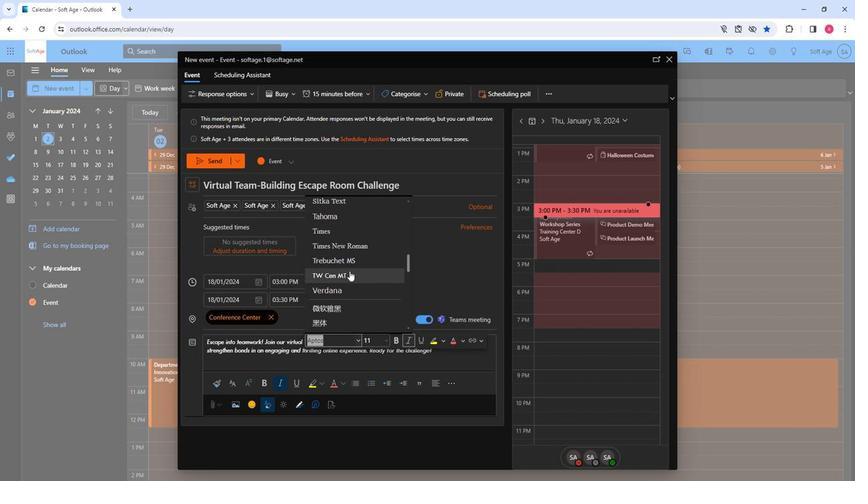 
Action: Mouse pressed left at (350, 271)
Screenshot: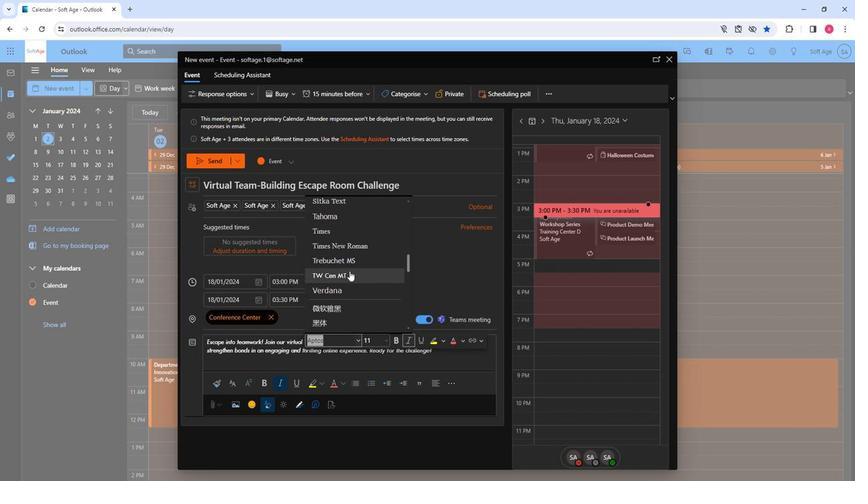 
Action: Mouse moved to (386, 344)
Screenshot: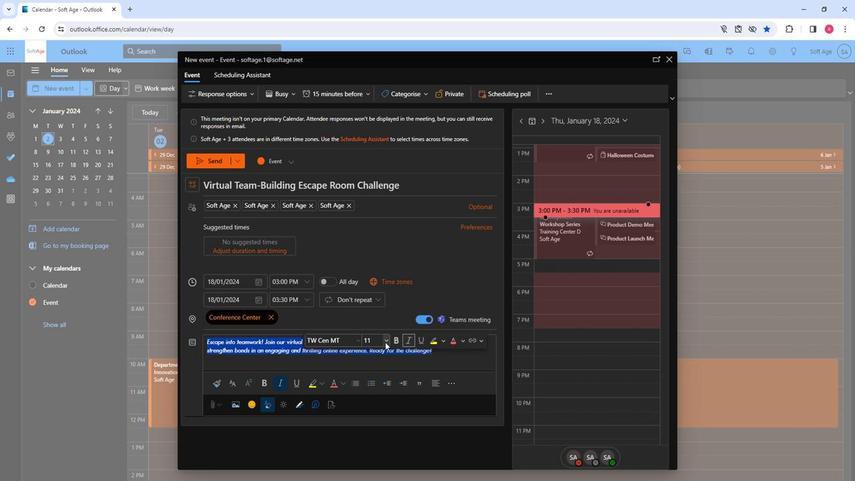 
Action: Mouse pressed left at (386, 344)
Screenshot: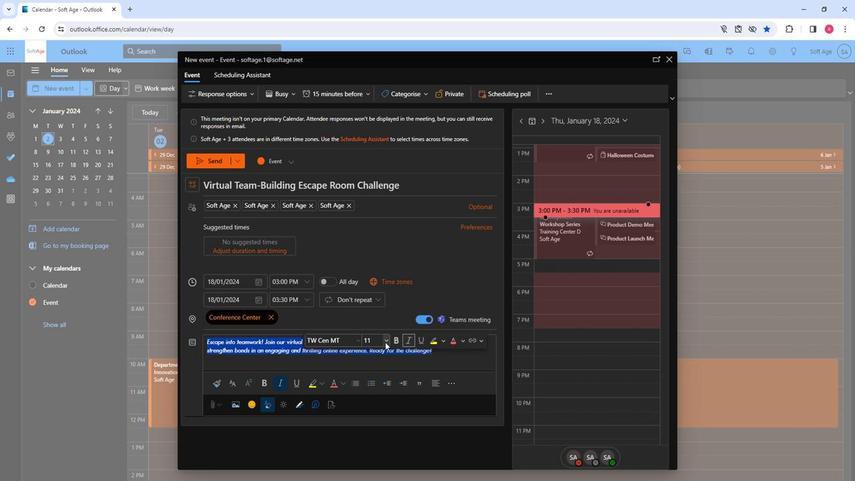 
Action: Mouse moved to (372, 294)
Screenshot: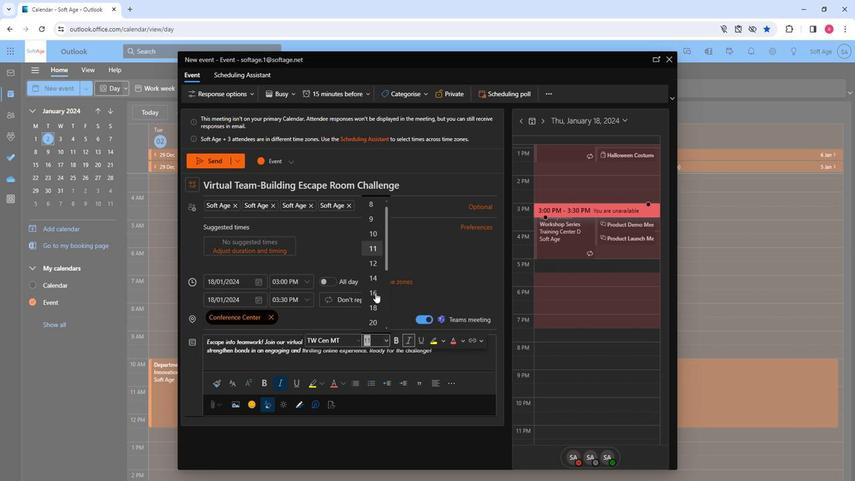 
Action: Mouse pressed left at (372, 294)
Screenshot: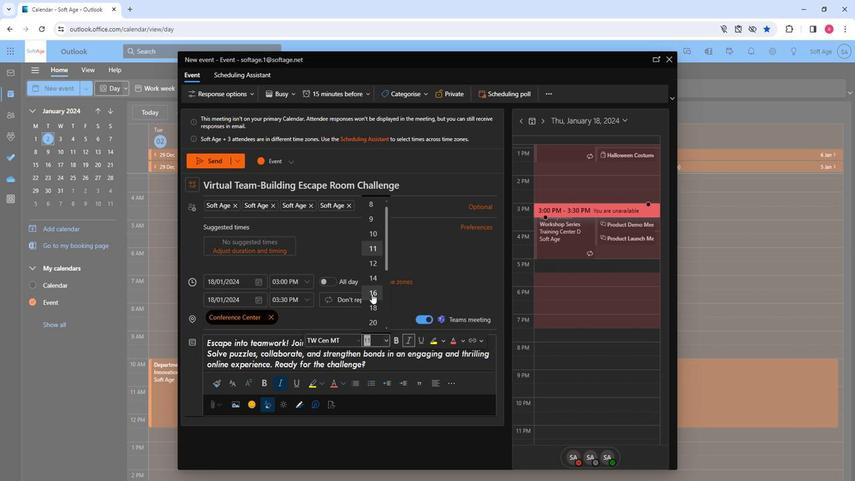 
Action: Mouse moved to (445, 340)
Screenshot: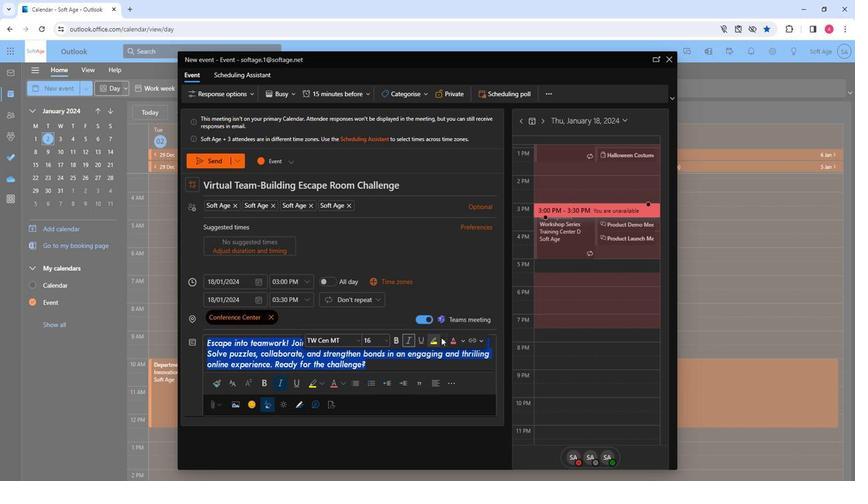 
Action: Mouse pressed left at (445, 340)
Screenshot: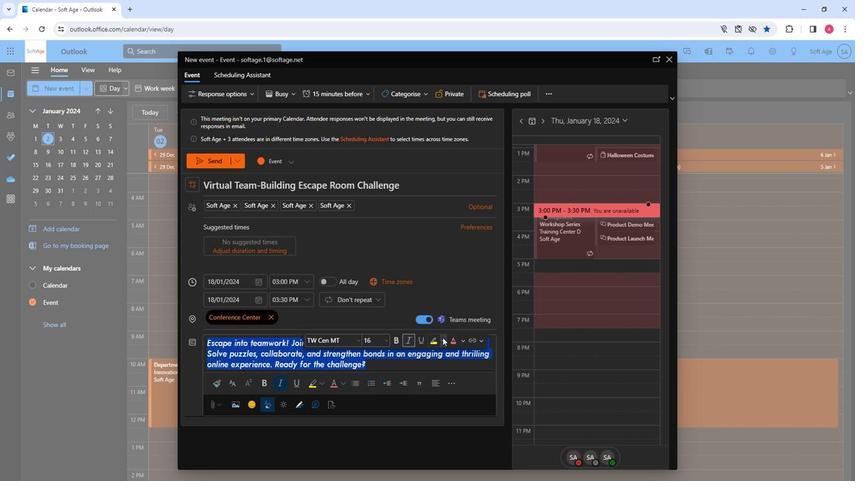 
Action: Mouse moved to (400, 386)
Screenshot: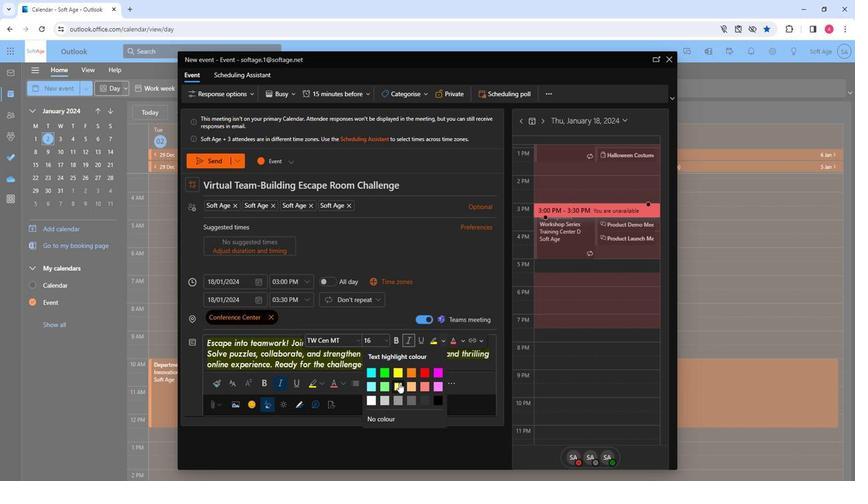 
Action: Mouse pressed left at (400, 386)
Screenshot: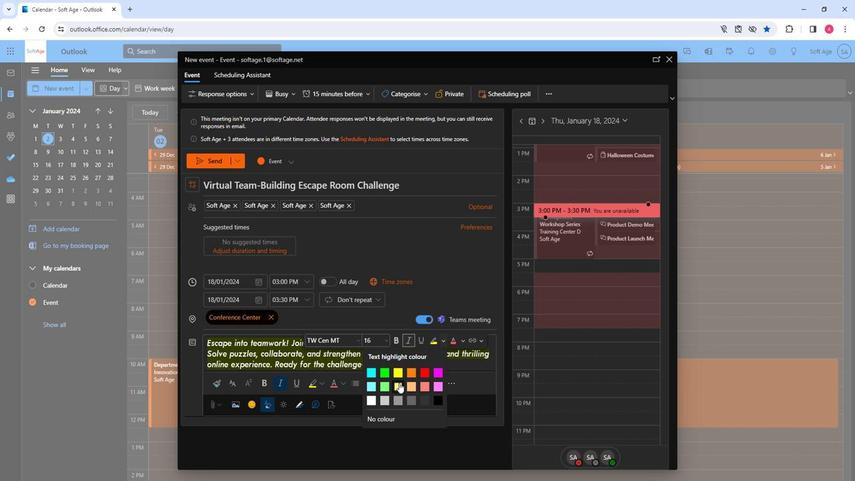 
Action: Mouse moved to (409, 360)
Screenshot: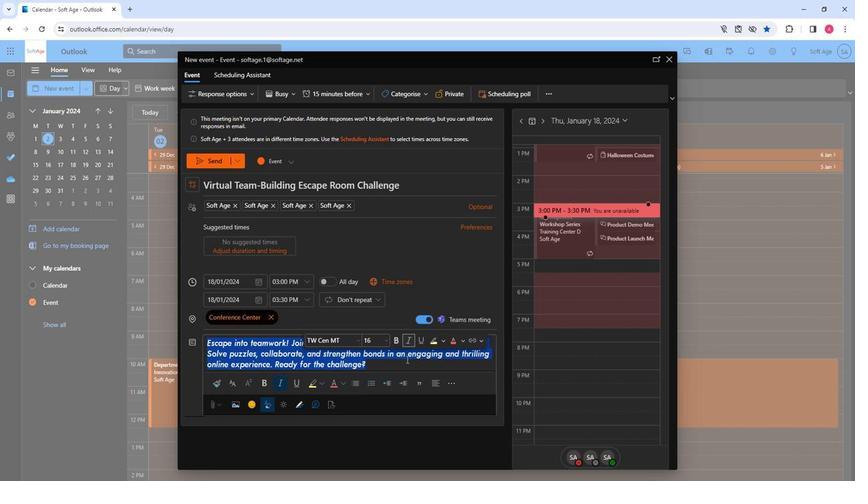 
Action: Mouse pressed left at (409, 360)
Screenshot: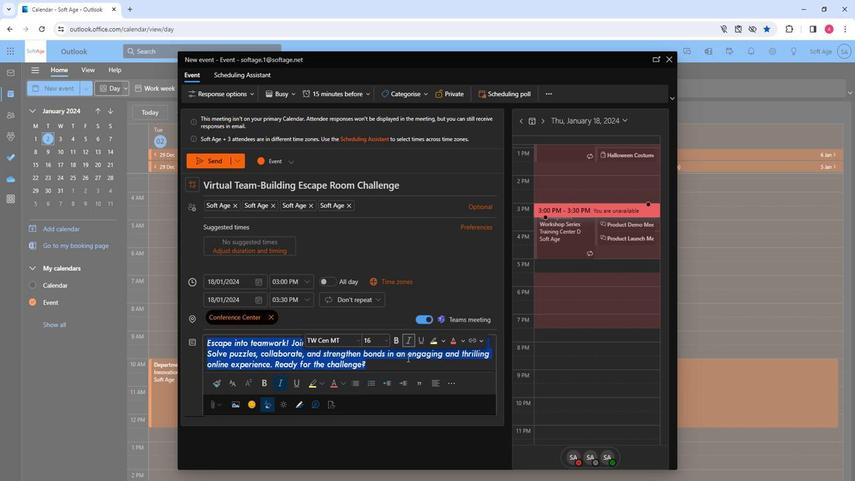 
Action: Mouse moved to (211, 157)
Screenshot: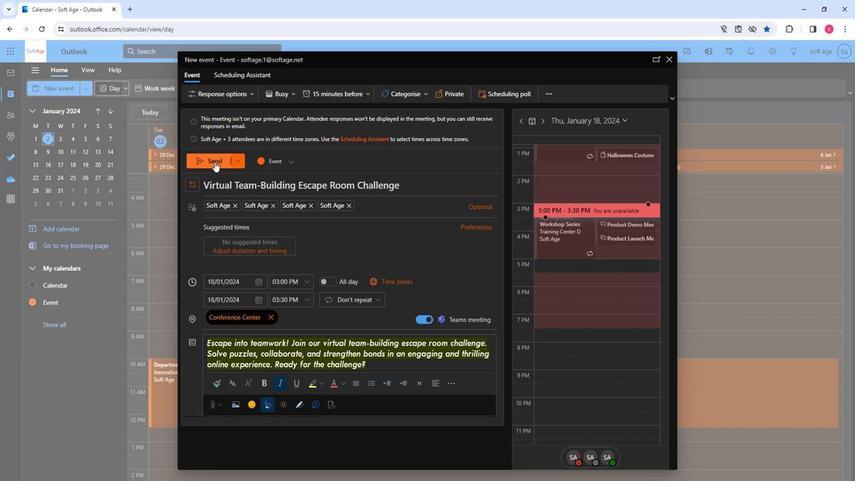 
Action: Mouse pressed left at (211, 157)
Screenshot: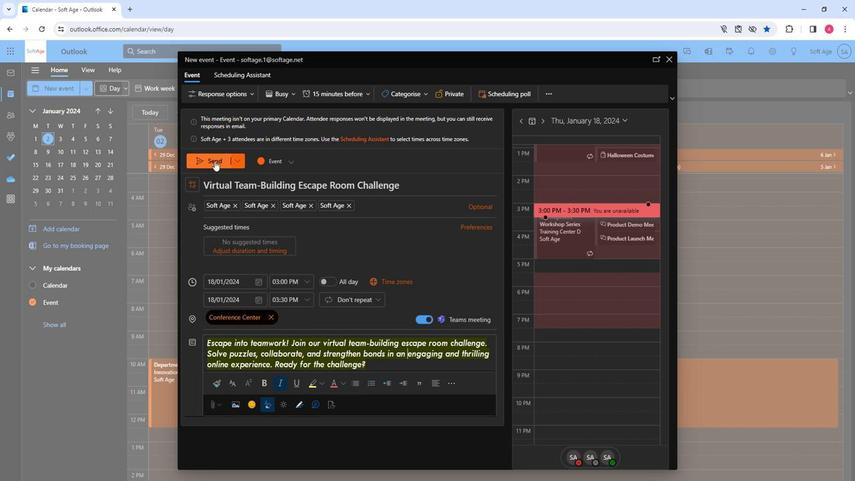 
Action: Mouse moved to (306, 276)
Screenshot: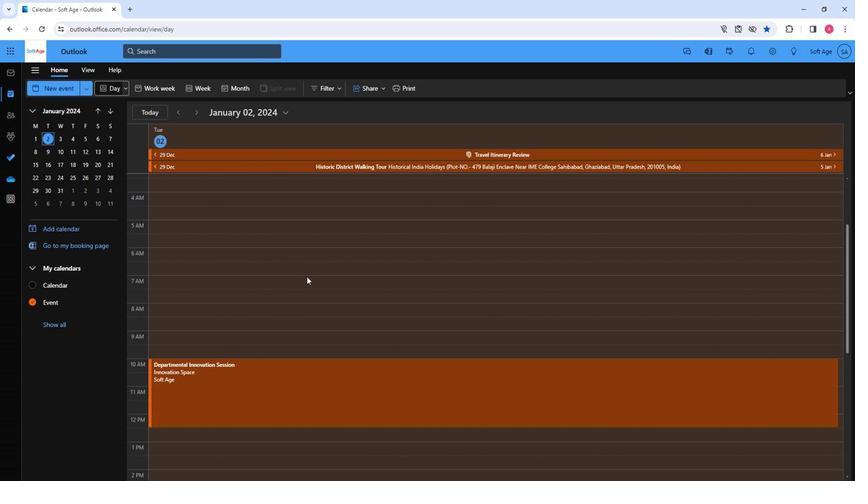 
